 Task: Send an email with the signature Lisa Hernandez with the subject Invitation to a training session and the message Would it be possible to schedule a project review meeting next week? from softage.6@softage.net to softage.10@softage.net and move the email from Sent Items to the folder Training materials
Action: Mouse moved to (67, 86)
Screenshot: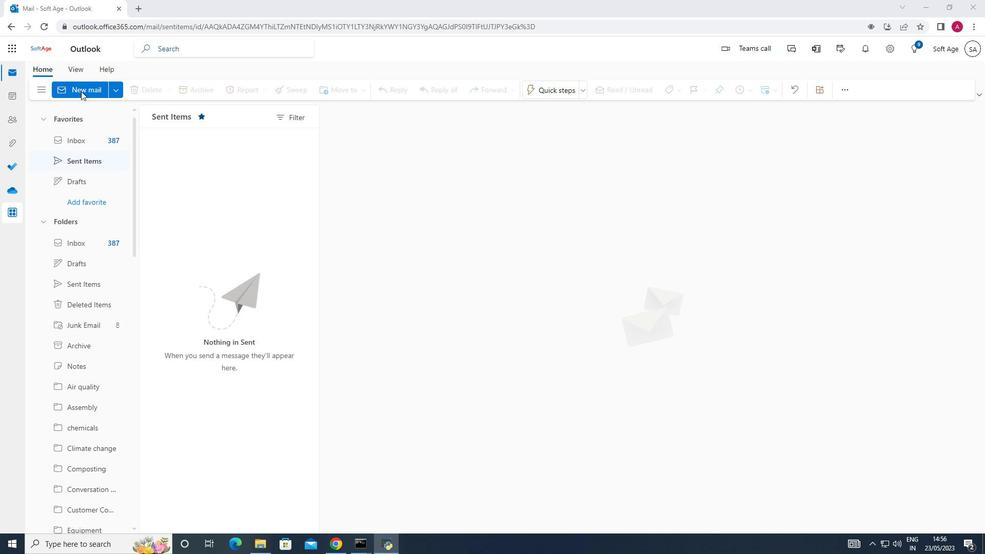 
Action: Mouse pressed left at (67, 86)
Screenshot: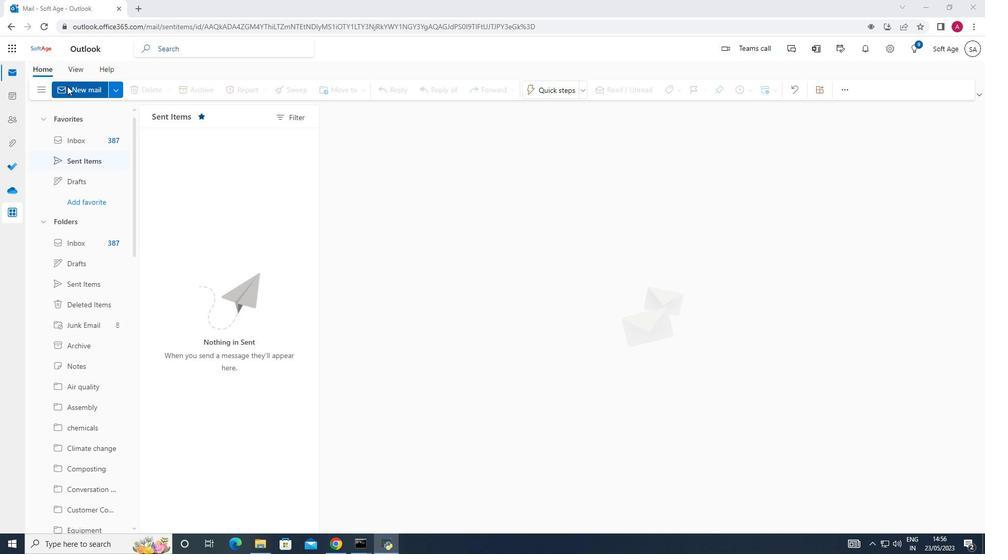 
Action: Mouse moved to (654, 86)
Screenshot: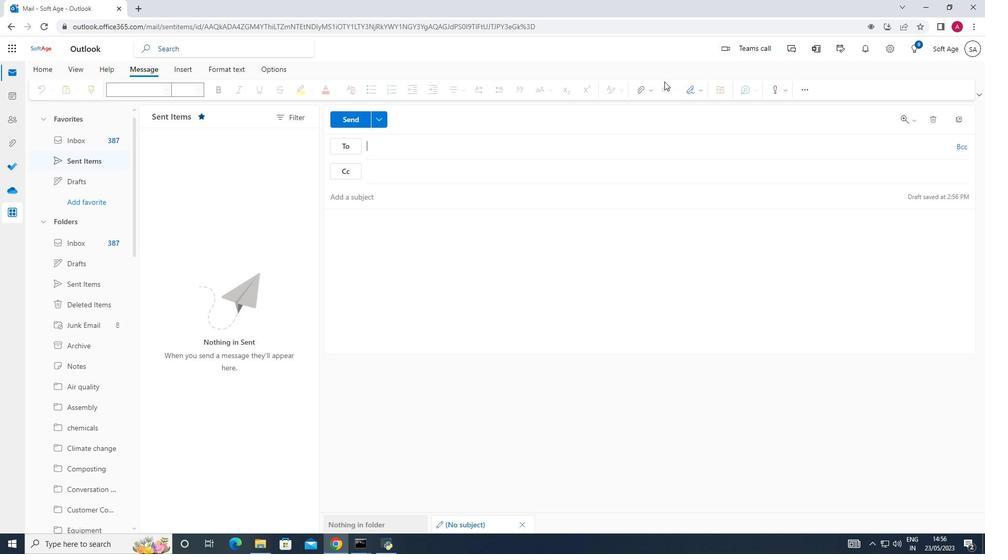 
Action: Mouse pressed left at (654, 86)
Screenshot: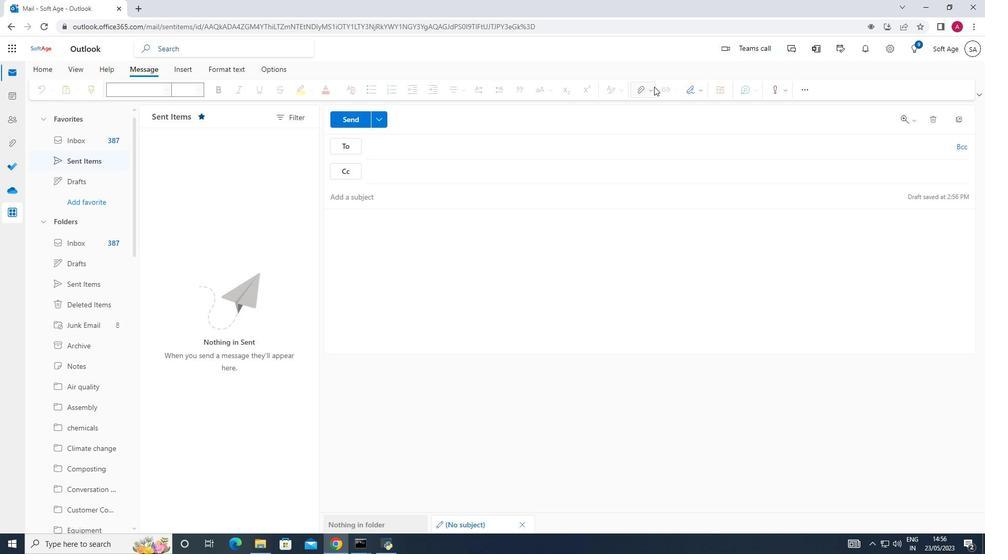 
Action: Mouse moved to (699, 88)
Screenshot: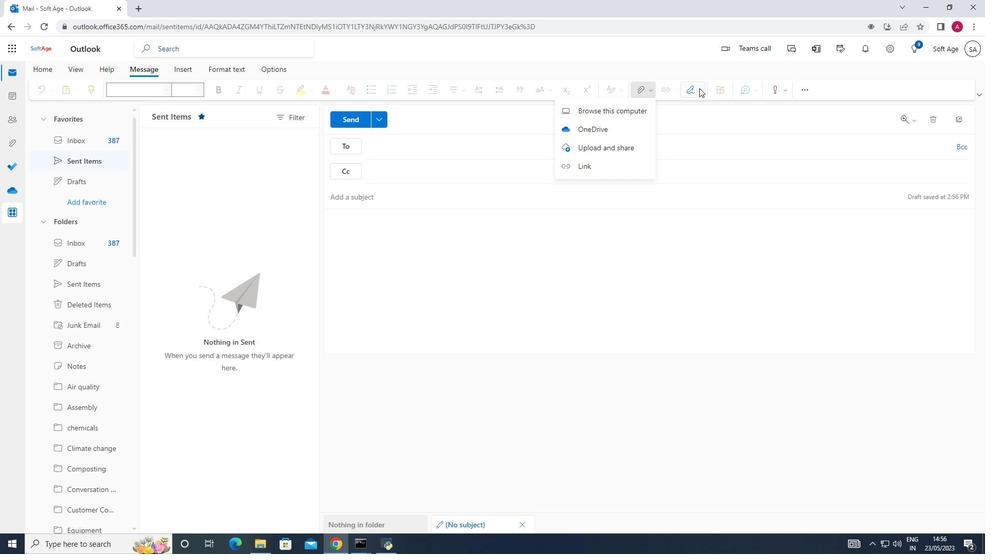 
Action: Mouse pressed left at (699, 88)
Screenshot: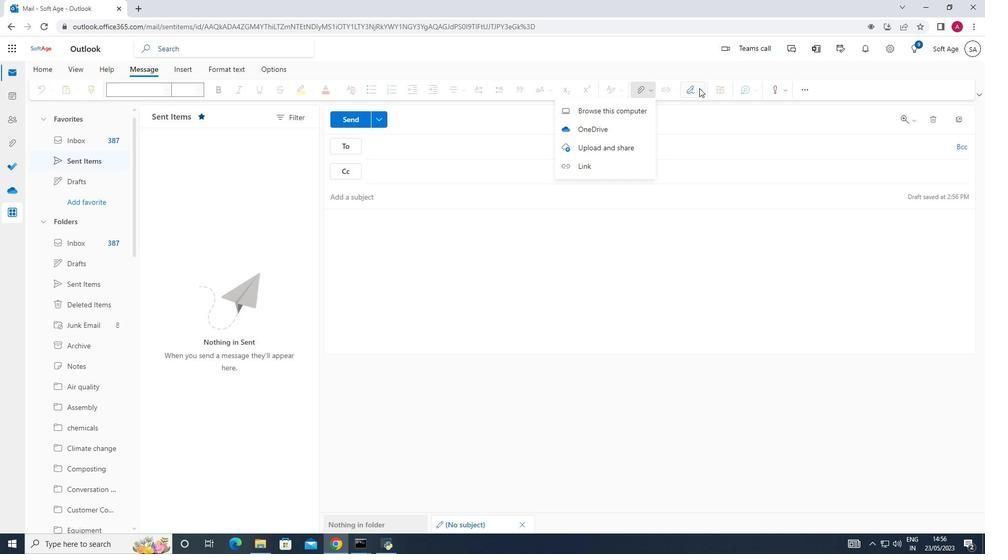 
Action: Mouse moved to (669, 138)
Screenshot: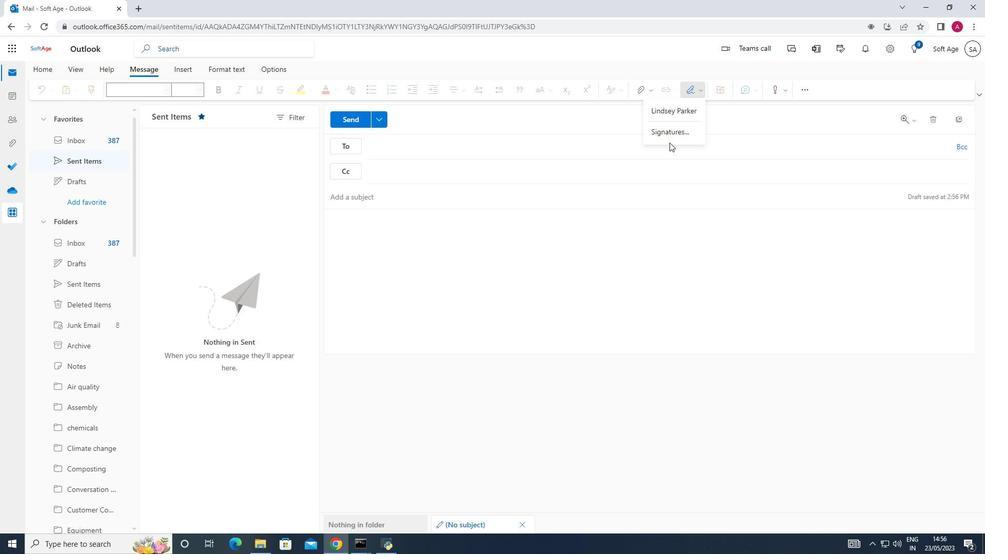 
Action: Mouse pressed left at (669, 138)
Screenshot: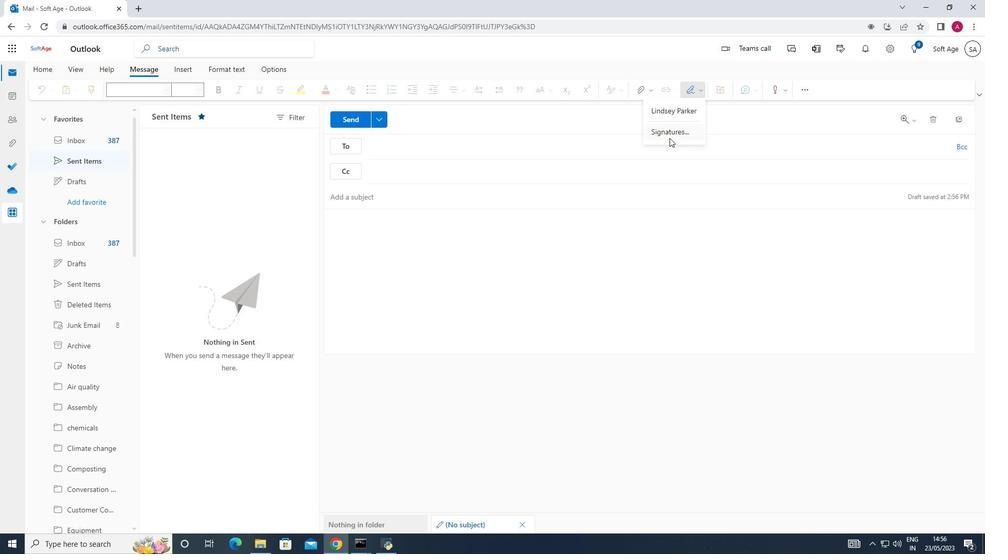 
Action: Mouse moved to (696, 166)
Screenshot: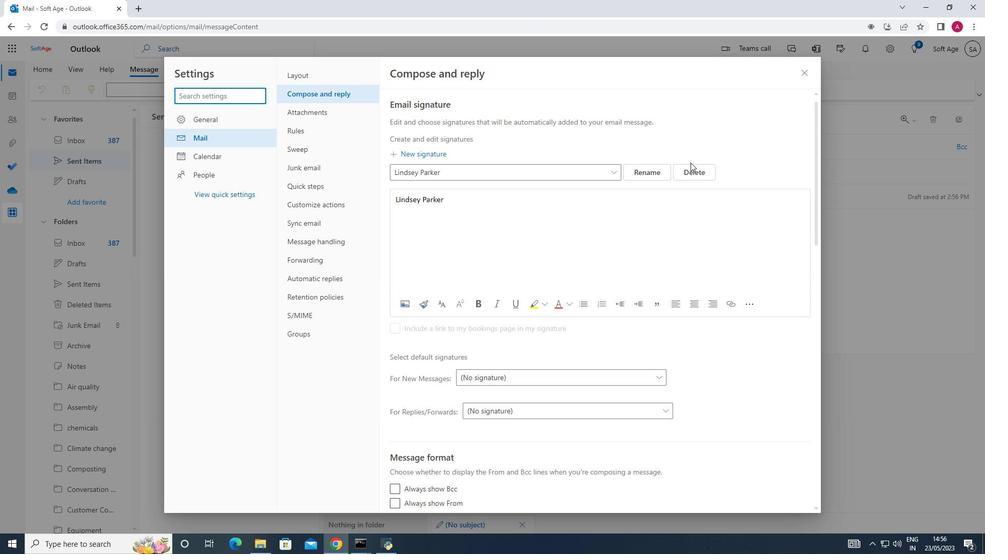 
Action: Mouse pressed left at (696, 166)
Screenshot: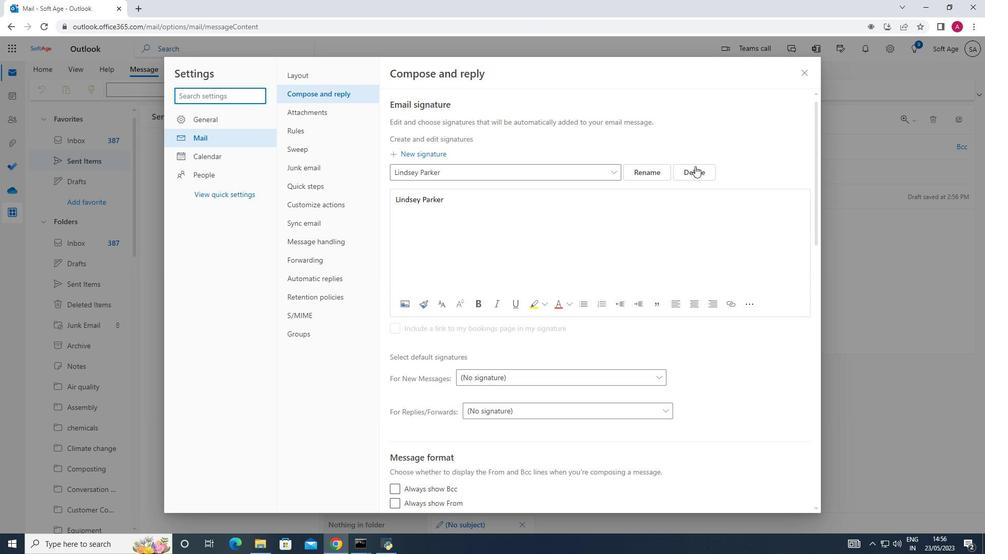 
Action: Mouse moved to (401, 174)
Screenshot: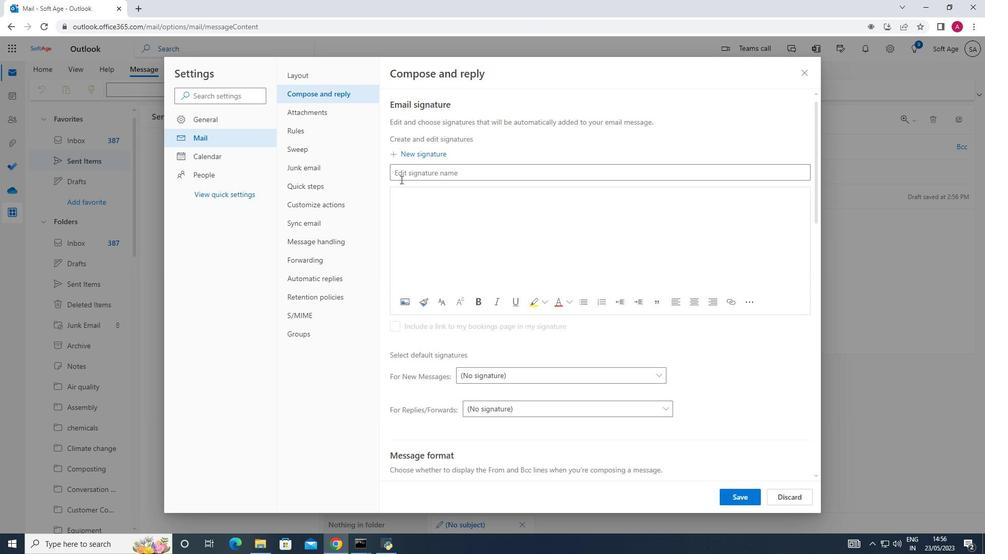 
Action: Mouse pressed left at (401, 174)
Screenshot: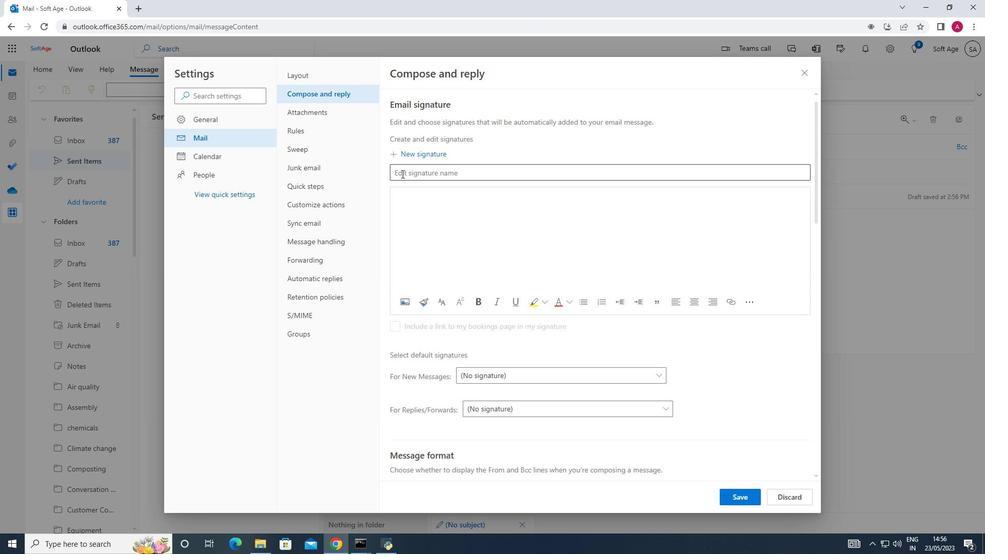 
Action: Key pressed <Key.shift_r><Key.shift_r>Lisa<Key.space><Key.shift_r><Key.shift_r><Key.shift_r><Key.shift_r><Key.shift_r><Key.shift_r><Key.shift_r><Key.shift_r><Key.shift_r><Key.shift_r><Key.shift_r><Key.shift_r><Key.shift_r><Key.shift_r><Key.shift_r>Hernandez
Screenshot: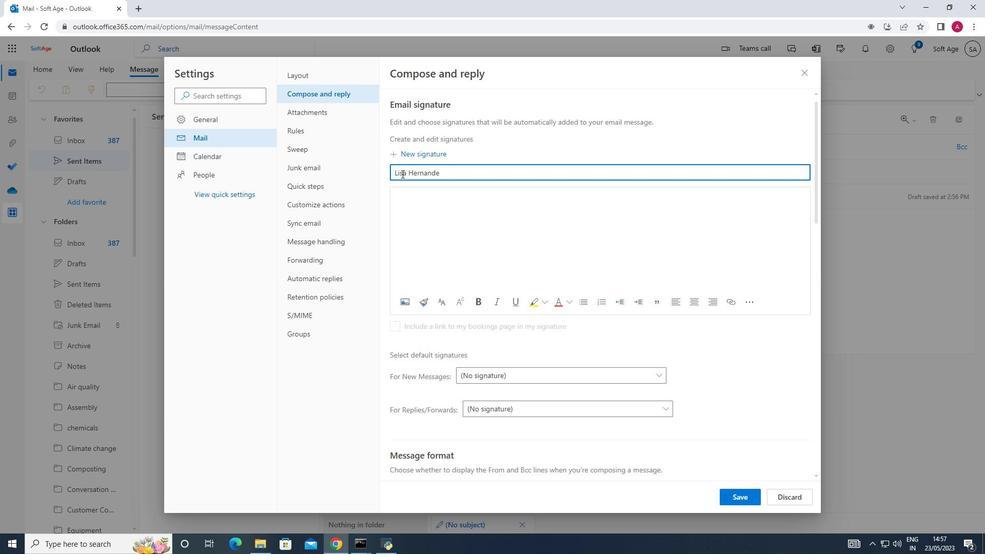 
Action: Mouse moved to (412, 196)
Screenshot: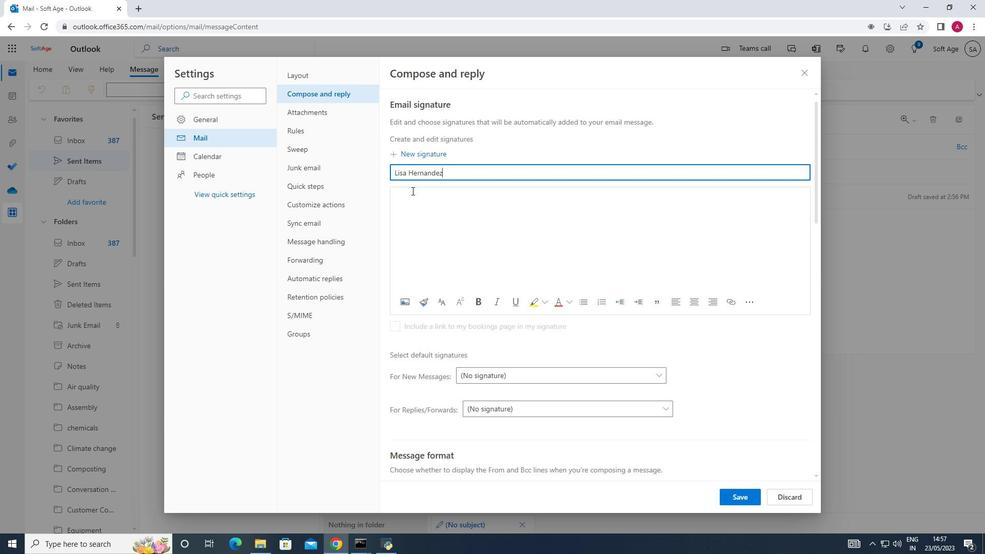 
Action: Mouse pressed left at (412, 196)
Screenshot: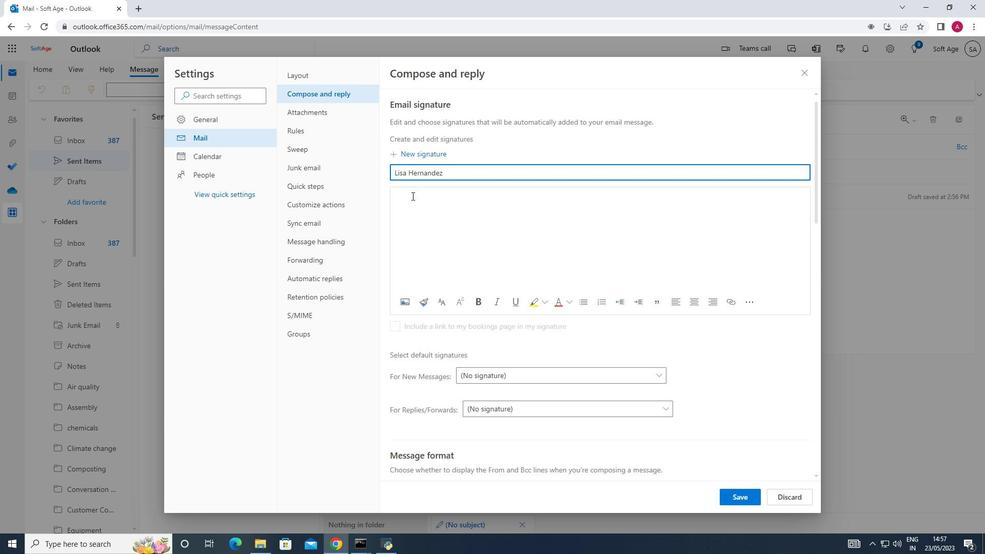 
Action: Key pressed <Key.shift_r>Lisa<Key.space><Key.shift>Hernandez
Screenshot: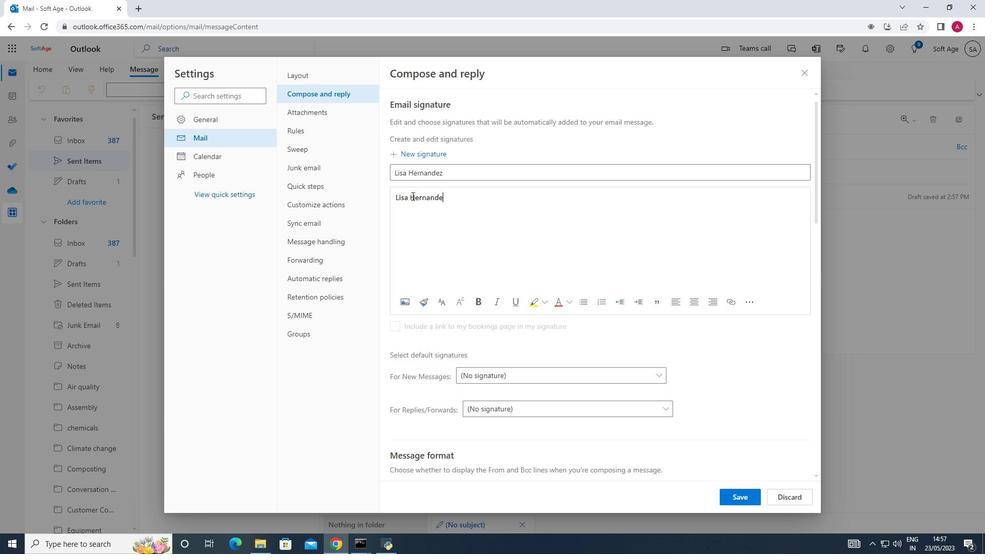 
Action: Mouse moved to (736, 502)
Screenshot: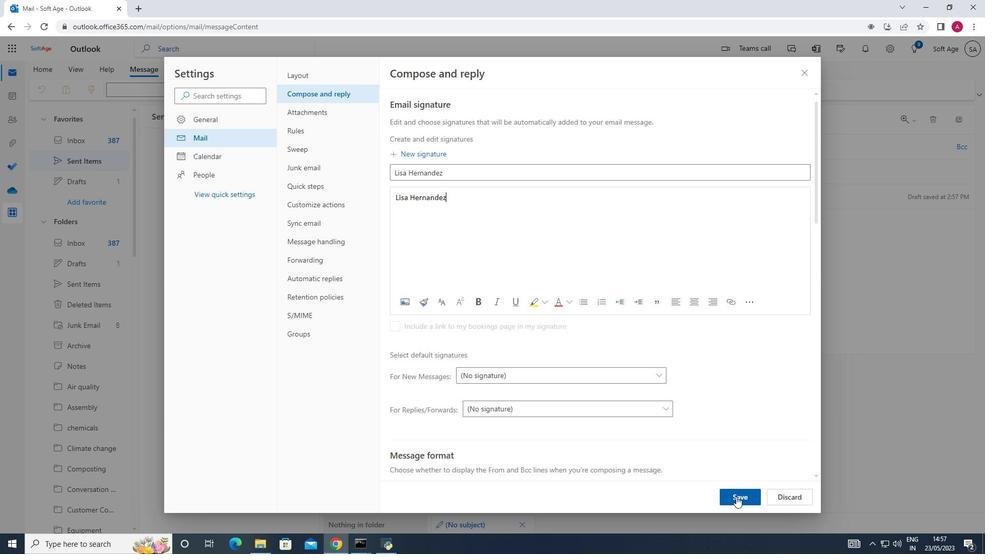 
Action: Mouse pressed left at (736, 502)
Screenshot: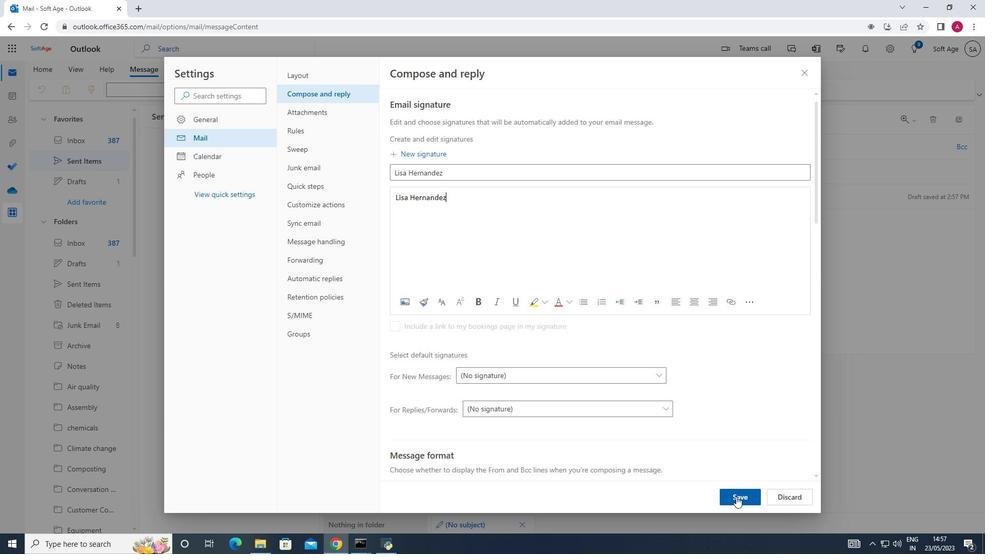 
Action: Mouse moved to (803, 69)
Screenshot: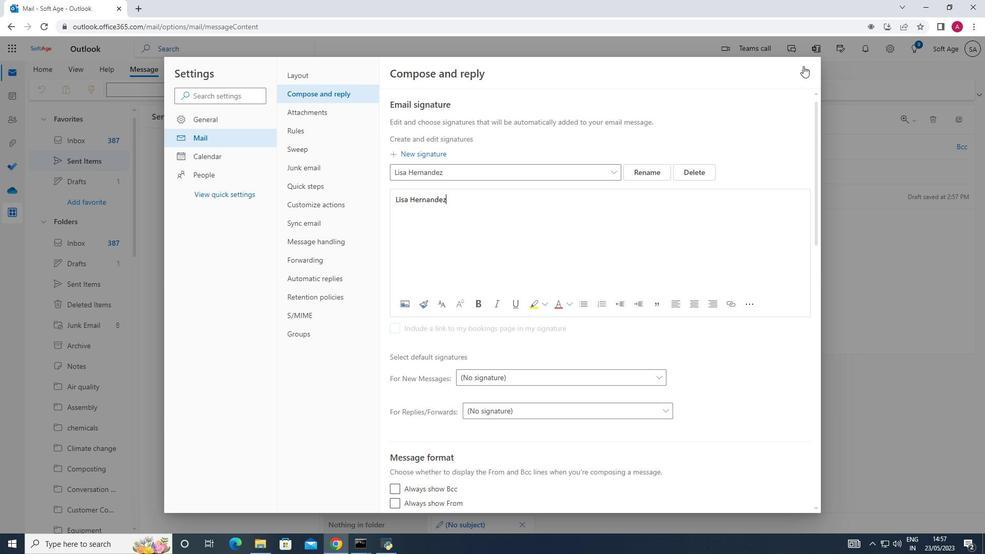 
Action: Mouse pressed left at (803, 69)
Screenshot: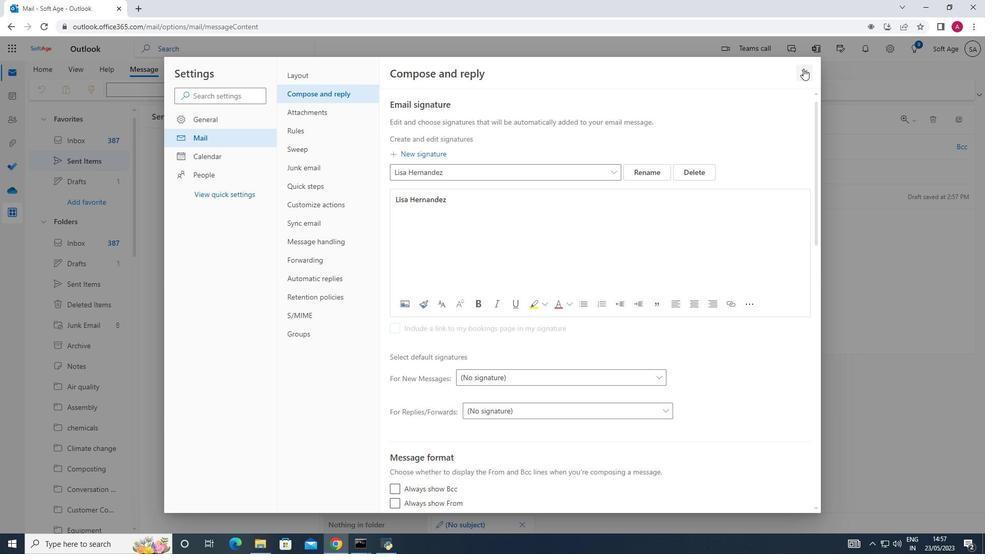 
Action: Mouse moved to (700, 88)
Screenshot: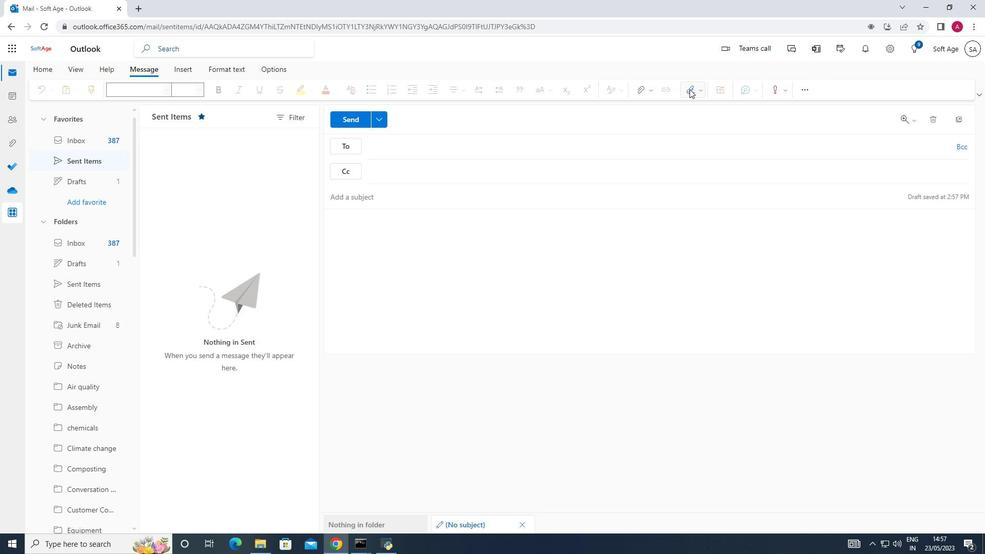 
Action: Mouse pressed left at (700, 88)
Screenshot: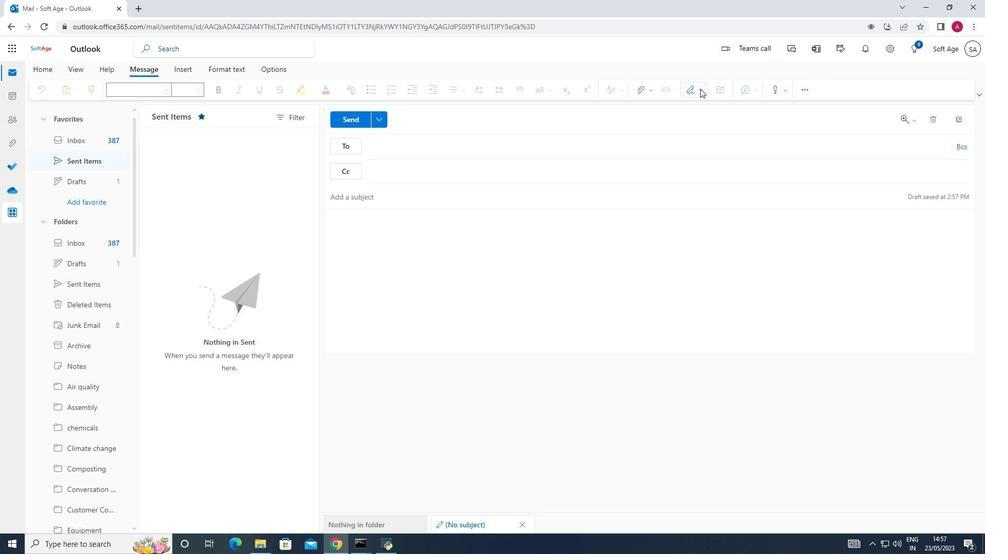 
Action: Mouse moved to (671, 109)
Screenshot: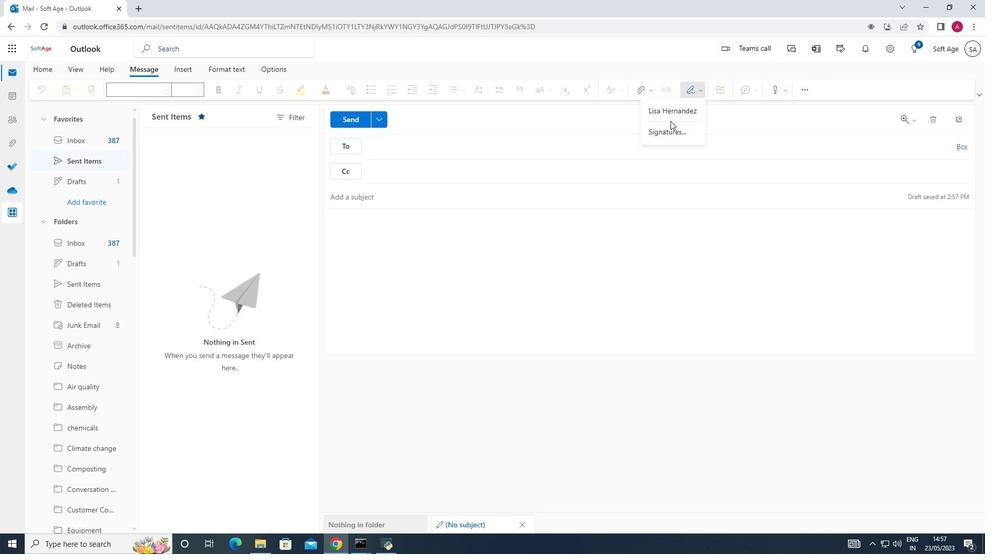 
Action: Mouse pressed left at (671, 109)
Screenshot: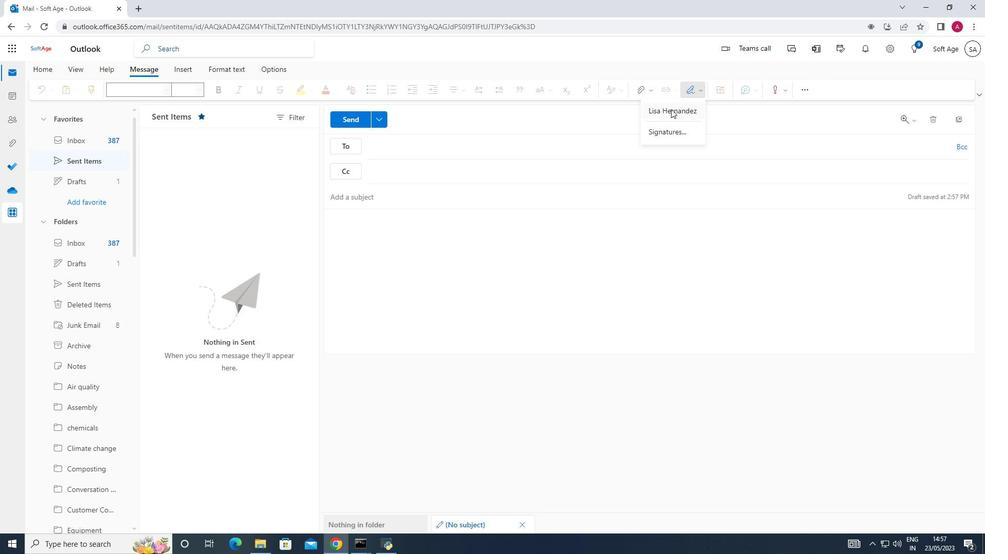
Action: Mouse moved to (352, 196)
Screenshot: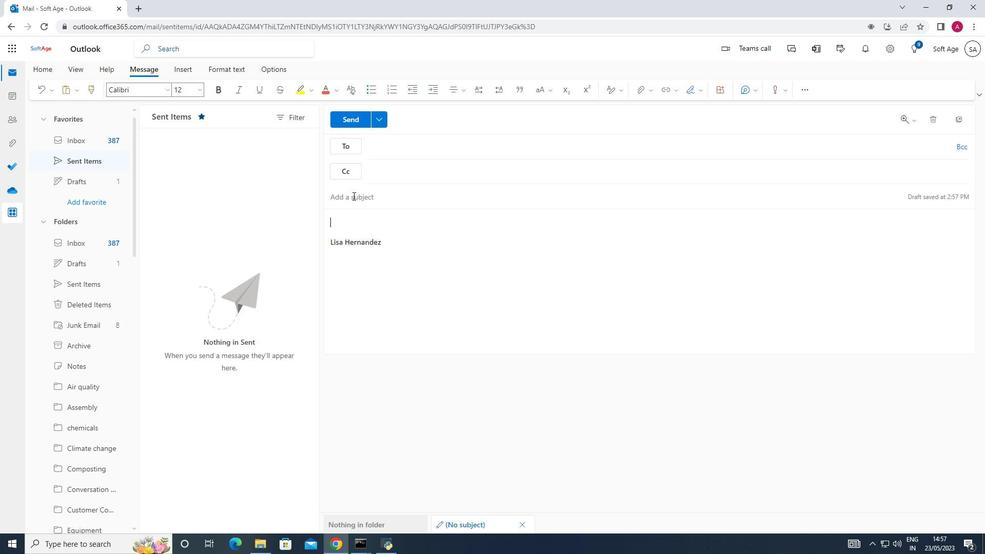 
Action: Mouse pressed left at (352, 196)
Screenshot: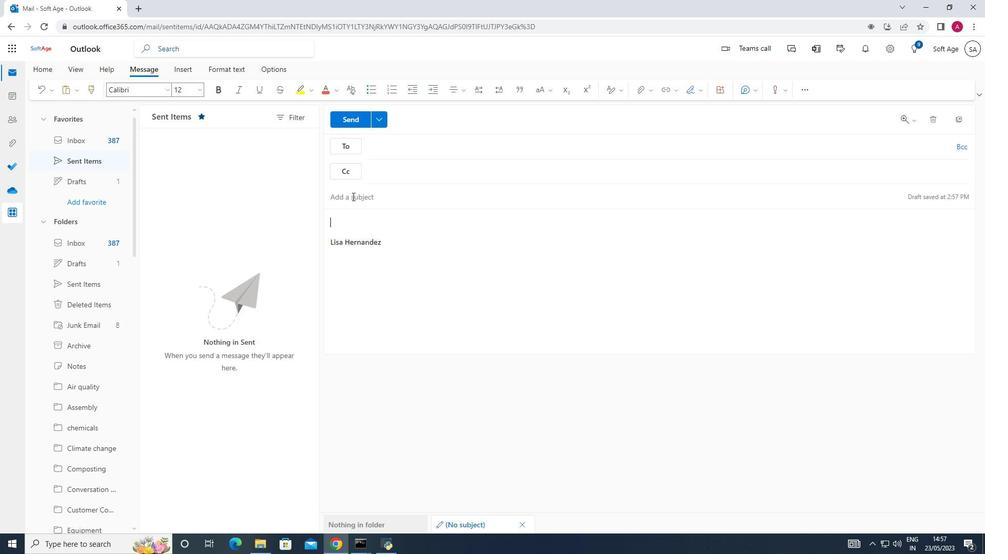 
Action: Key pressed <Key.shift_r>Invitation<Key.space>to<Key.space>a<Key.space>training<Key.space>session
Screenshot: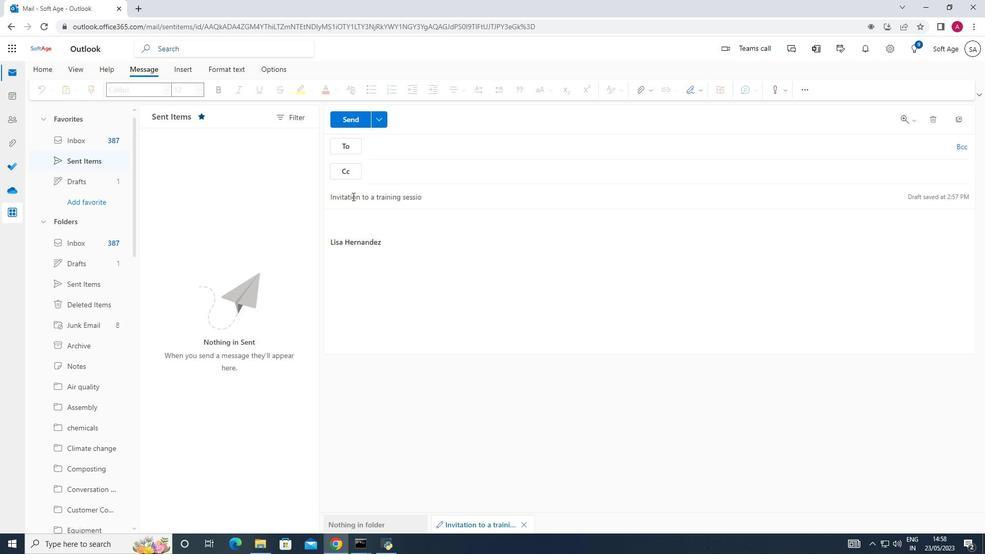 
Action: Mouse moved to (337, 221)
Screenshot: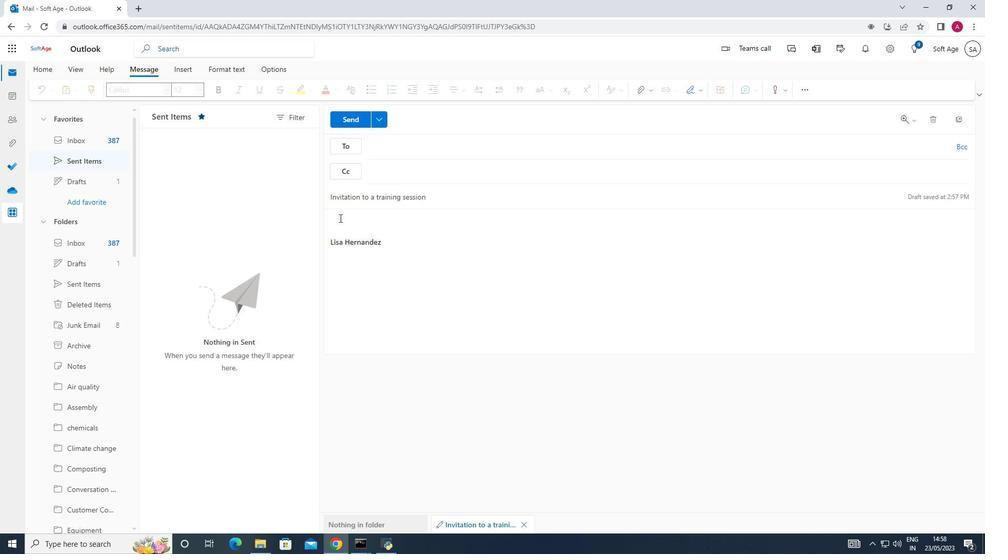 
Action: Mouse pressed left at (337, 221)
Screenshot: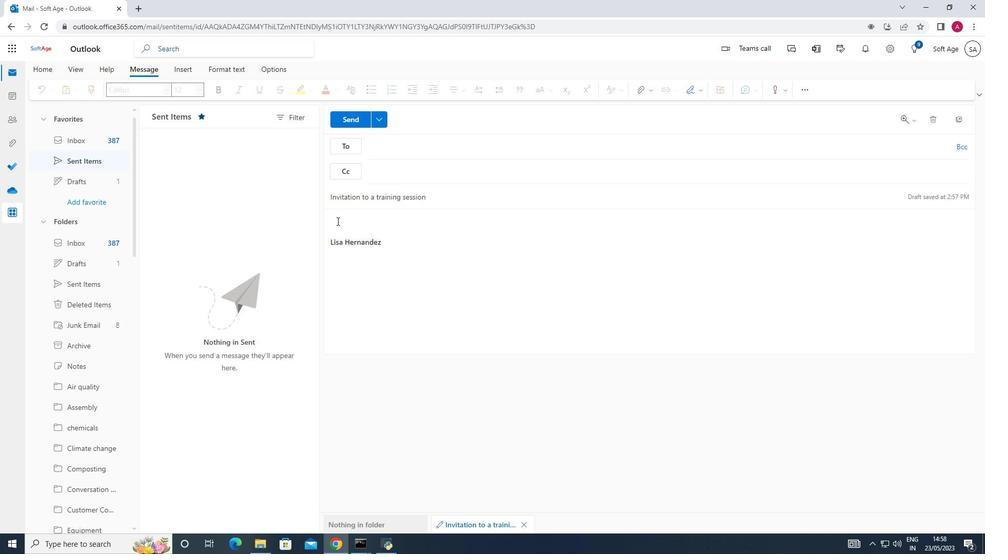 
Action: Key pressed <Key.shift><Key.shift><Key.shift><Key.shift><Key.shift><Key.shift><Key.shift><Key.shift>THe<Key.backspace><Key.backspace><Key.backspace><Key.backspace><Key.backspace><Key.backspace><Key.backspace><Key.backspace><Key.backspace><Key.backspace><Key.backspace><Key.backspace><Key.backspace><Key.backspace><Key.backspace><Key.backspace><Key.backspace><Key.backspace><Key.backspace><Key.backspace><Key.backspace><Key.backspace><Key.shift>It<Key.space>be<Key.space>possible<Key.space>to<Key.space>schedule<Key.space>a<Key.space>project<Key.space>review<Key.space>meeting<Key.space>nec<Key.backspace>xt<Key.space>week<Key.shift_r><Key.shift_r><Key.shift_r><Key.shift_r><Key.shift_r><Key.shift_r><Key.shift_r><Key.shift_r><Key.shift_r><Key.shift_r><Key.shift_r><Key.shift_r><Key.shift_r><Key.shift_r>?
Screenshot: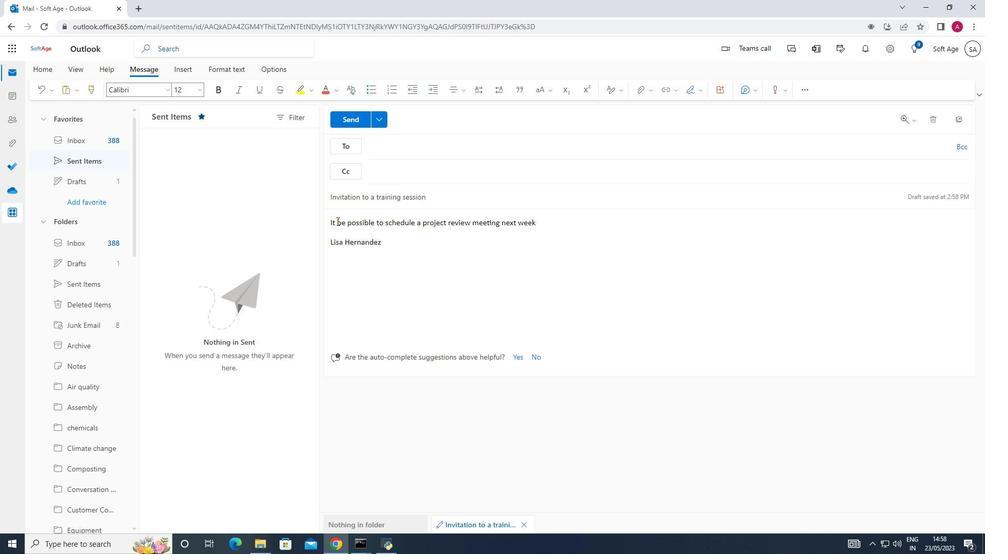 
Action: Mouse moved to (402, 152)
Screenshot: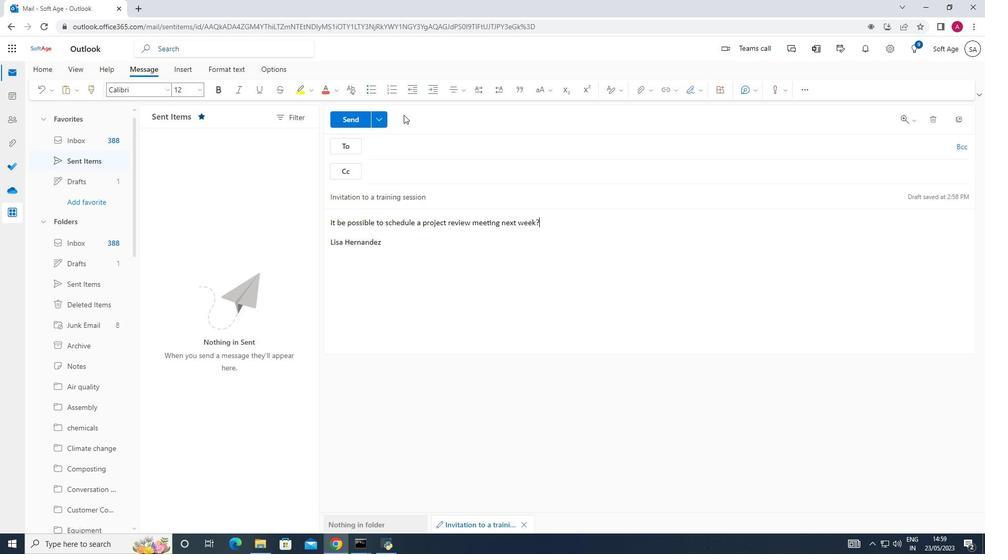 
Action: Mouse pressed left at (402, 152)
Screenshot: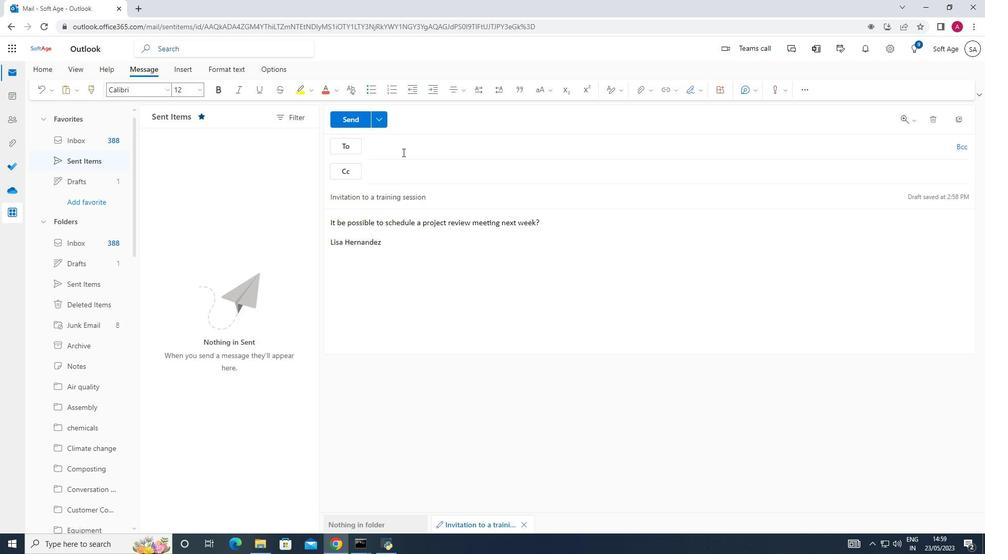 
Action: Key pressed softage.10<Key.shift>@softage.net<Key.enter>
Screenshot: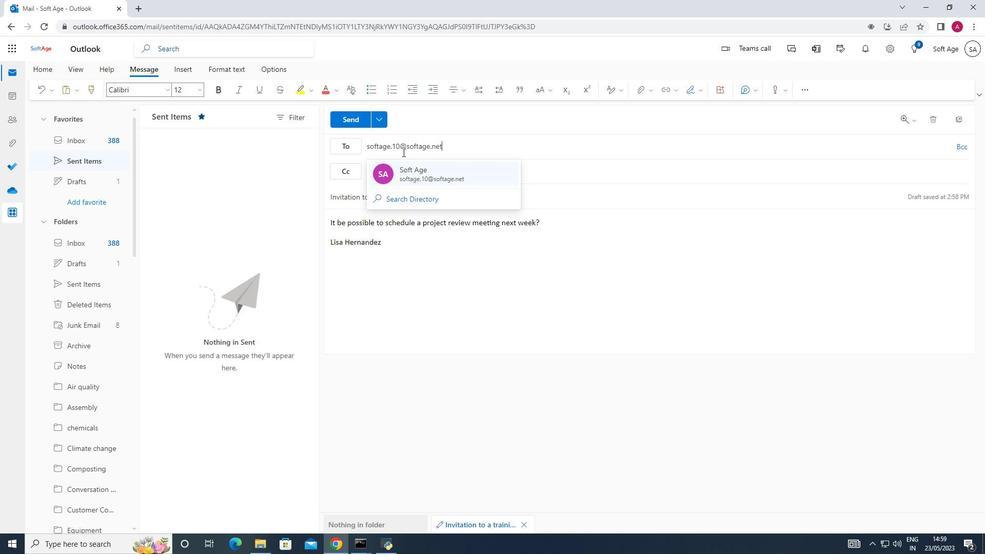 
Action: Mouse moved to (357, 115)
Screenshot: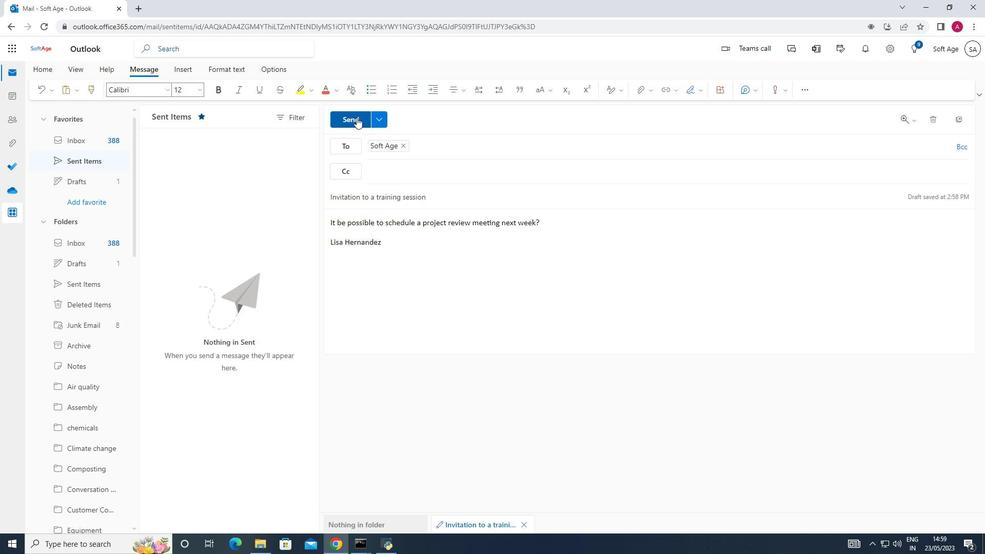 
Action: Mouse pressed left at (357, 115)
Screenshot: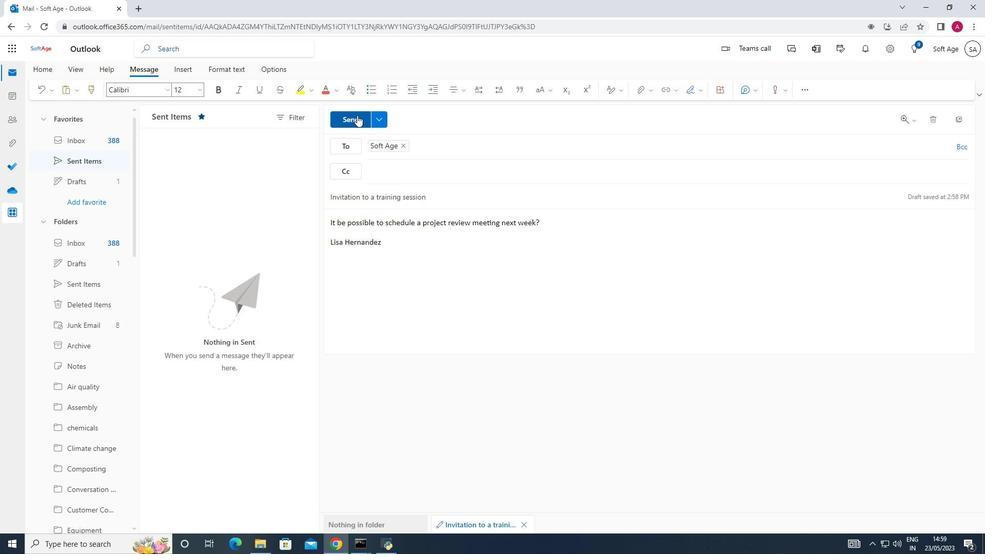 
Action: Mouse moved to (99, 237)
Screenshot: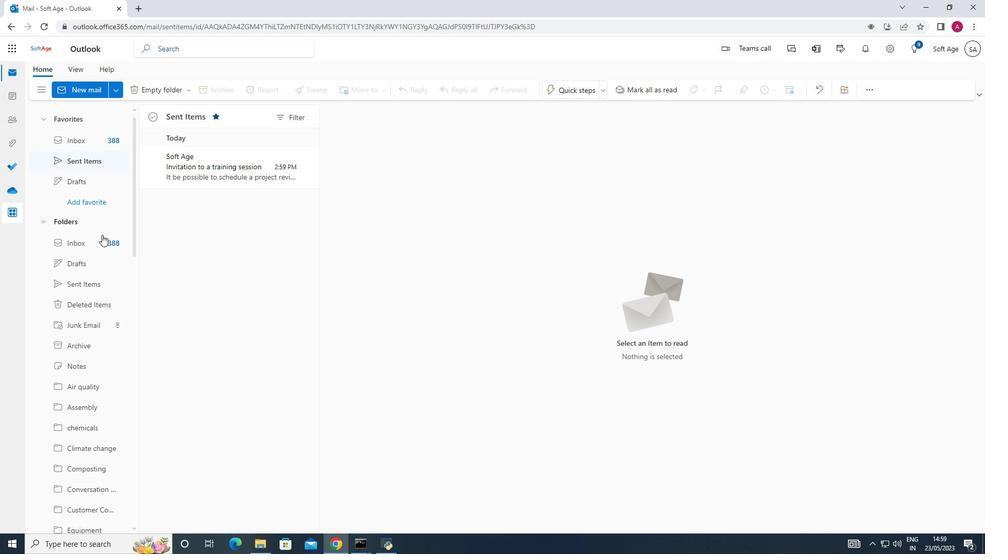 
Action: Mouse scrolled (99, 236) with delta (0, 0)
Screenshot: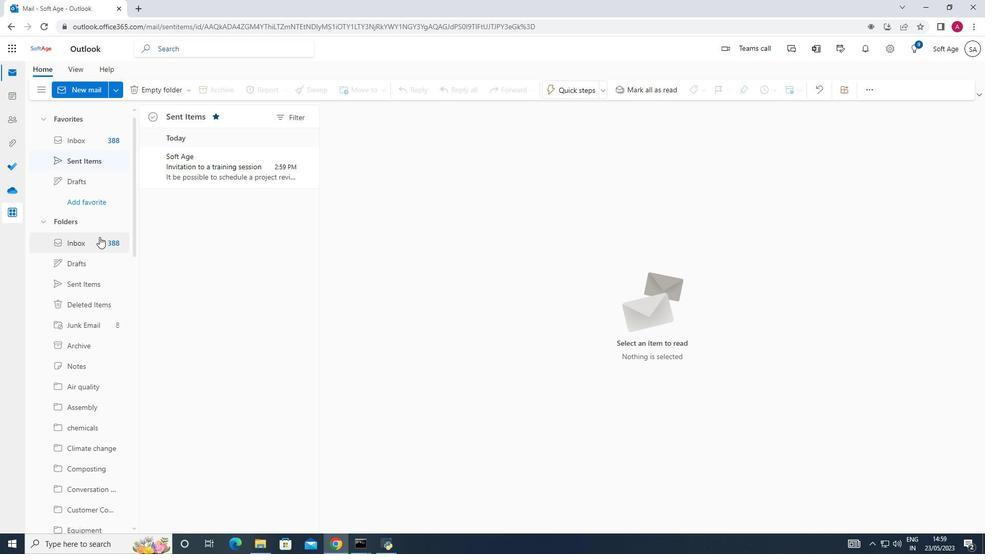 
Action: Mouse scrolled (99, 236) with delta (0, 0)
Screenshot: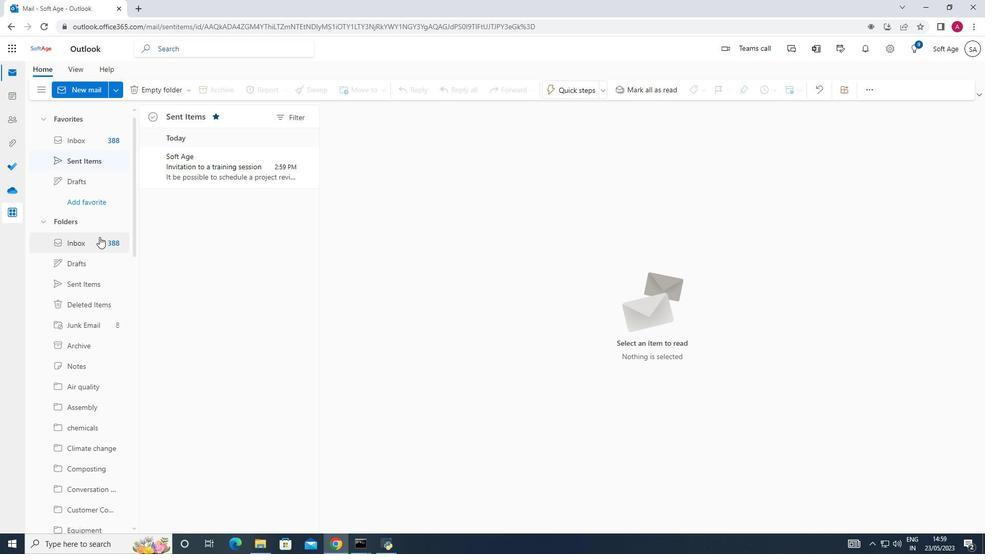 
Action: Mouse scrolled (99, 236) with delta (0, 0)
Screenshot: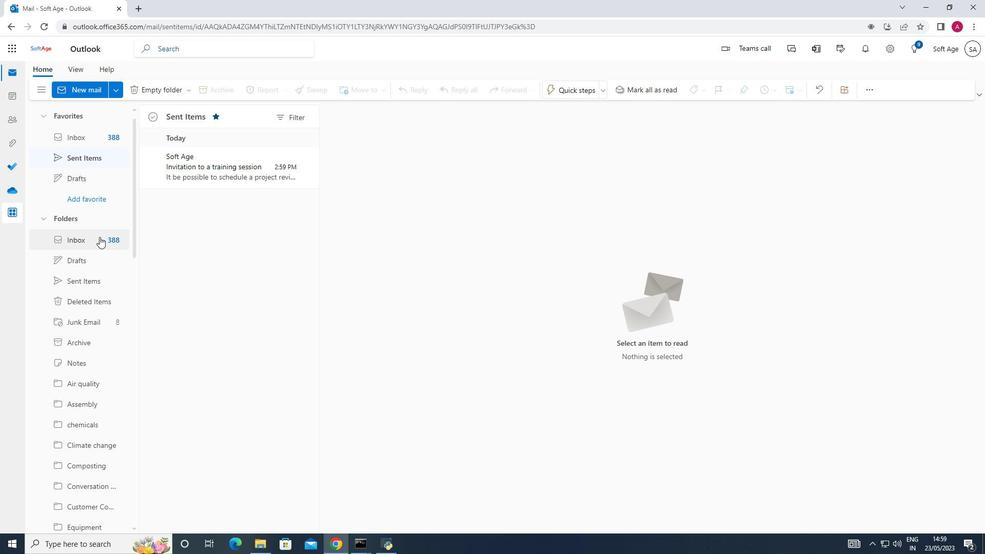 
Action: Mouse moved to (99, 236)
Screenshot: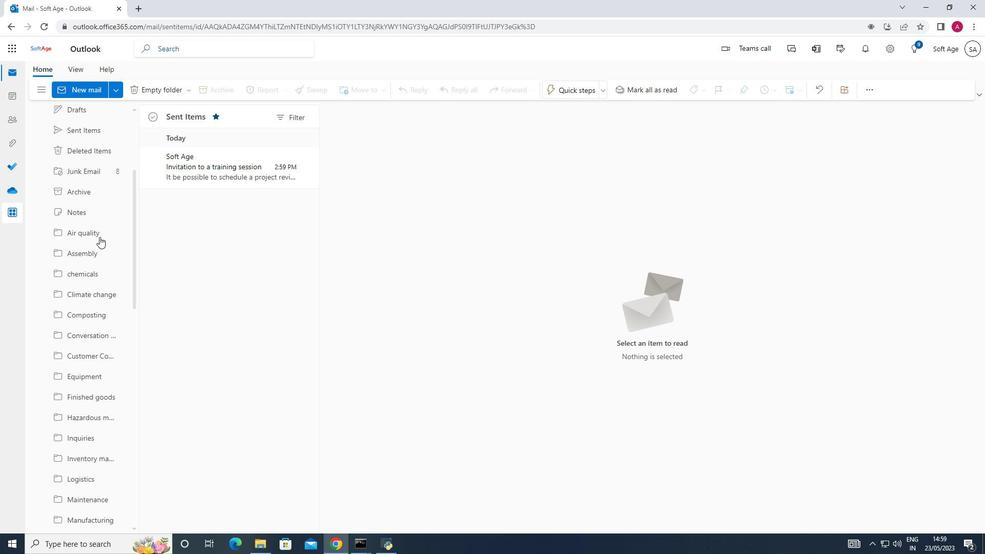 
Action: Mouse scrolled (99, 237) with delta (0, 0)
Screenshot: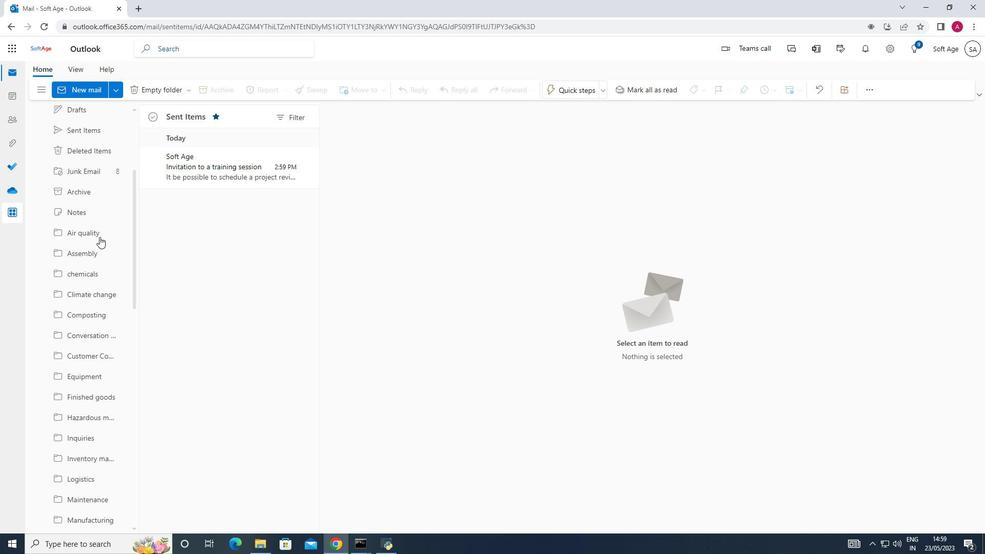 
Action: Mouse scrolled (99, 236) with delta (0, 0)
Screenshot: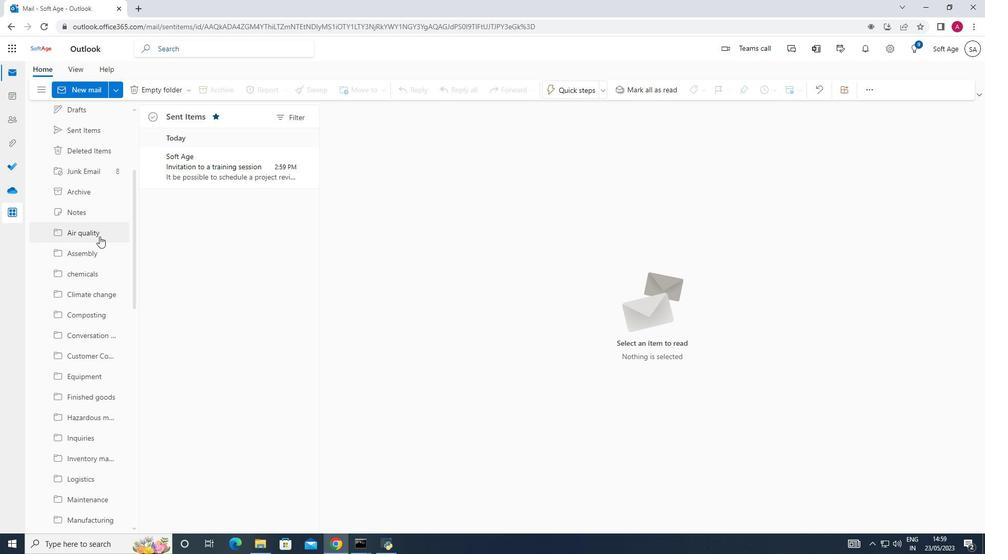 
Action: Mouse scrolled (99, 236) with delta (0, 0)
Screenshot: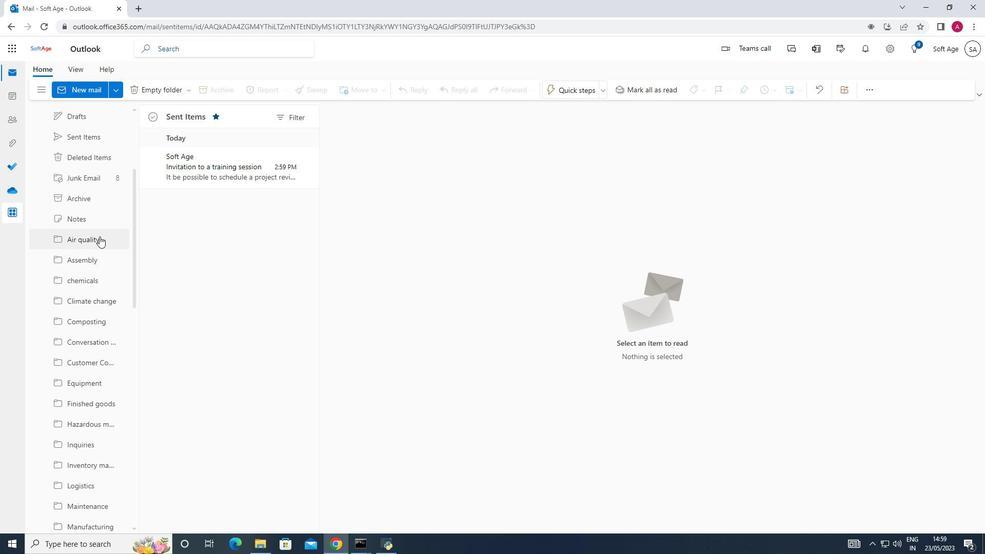 
Action: Mouse scrolled (99, 236) with delta (0, 0)
Screenshot: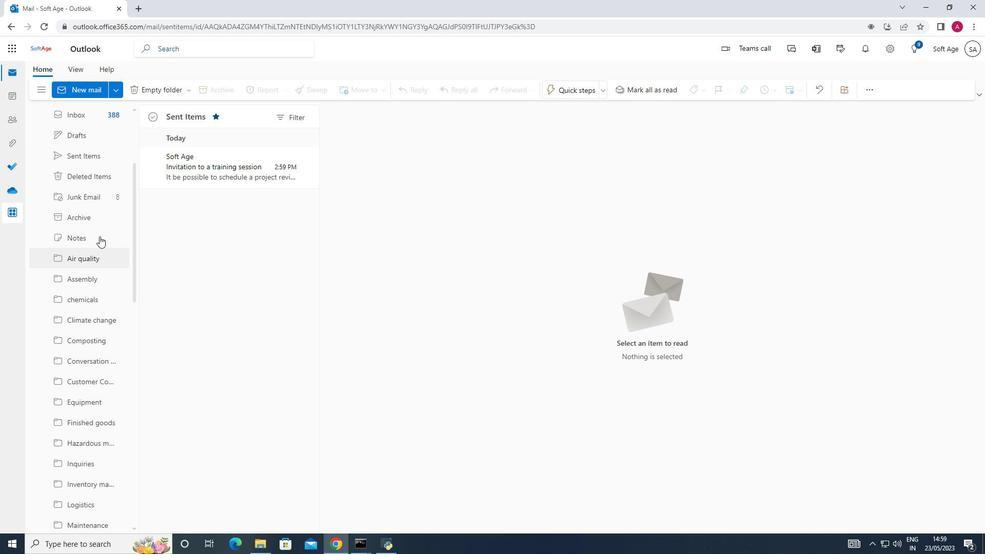 
Action: Mouse scrolled (99, 236) with delta (0, 0)
Screenshot: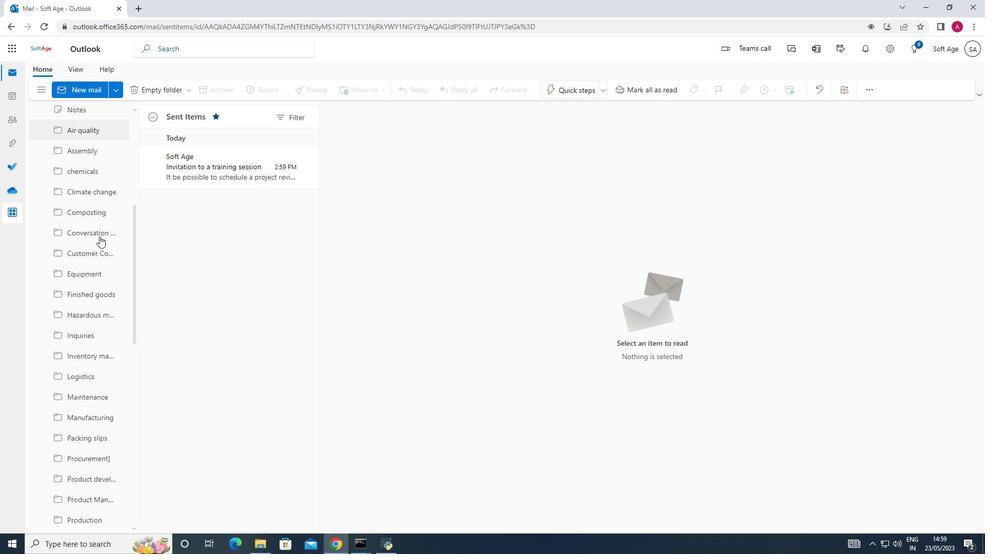 
Action: Mouse scrolled (99, 236) with delta (0, 0)
Screenshot: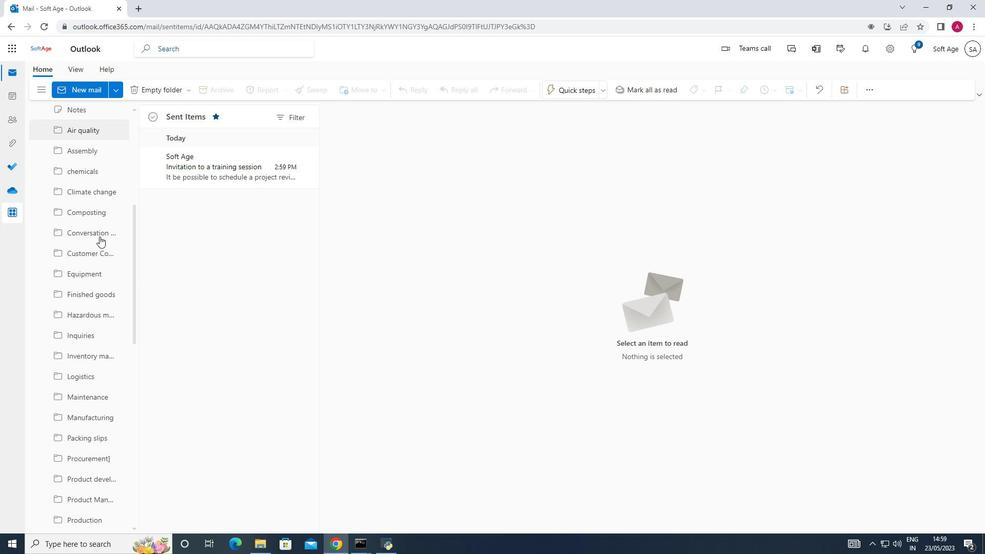 
Action: Mouse scrolled (99, 236) with delta (0, 0)
Screenshot: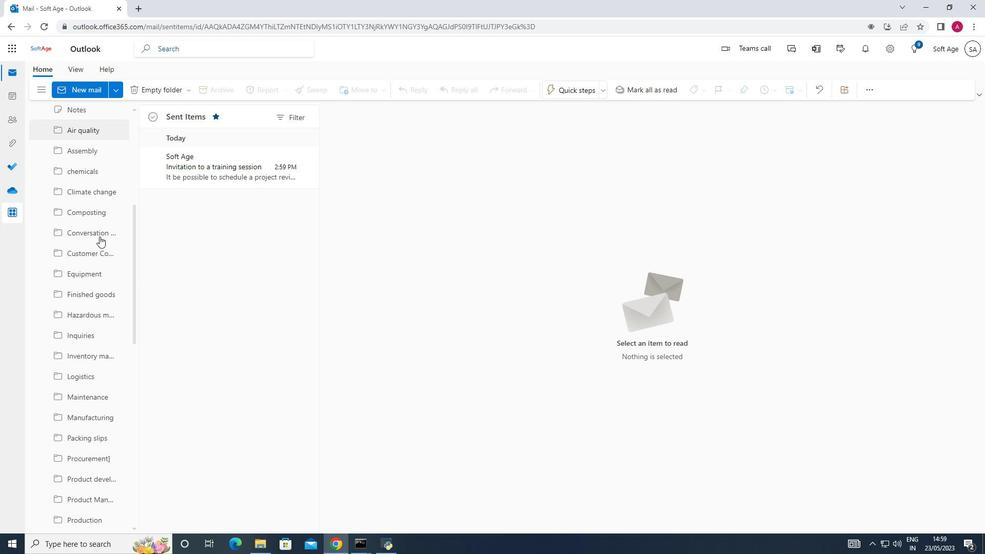 
Action: Mouse moved to (98, 236)
Screenshot: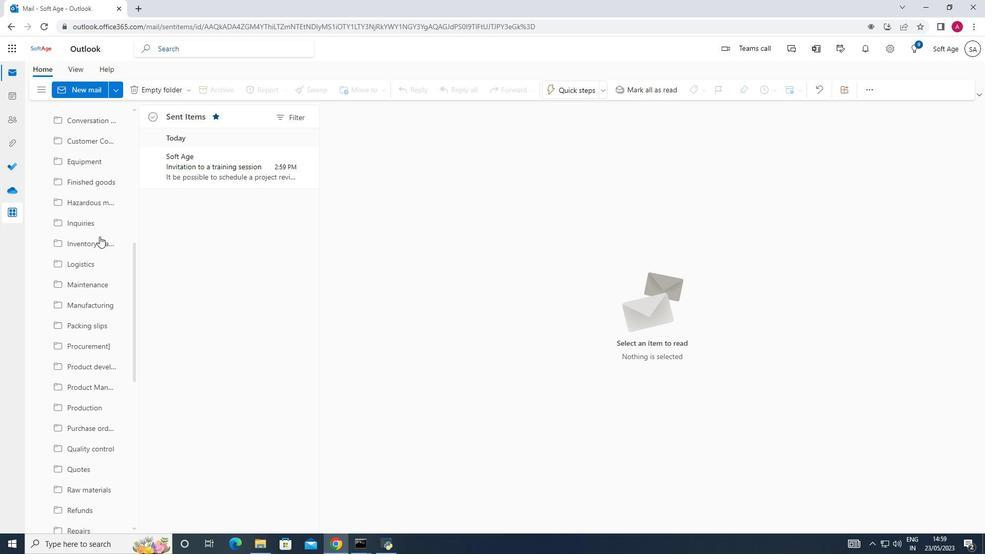 
Action: Mouse scrolled (98, 236) with delta (0, 0)
Screenshot: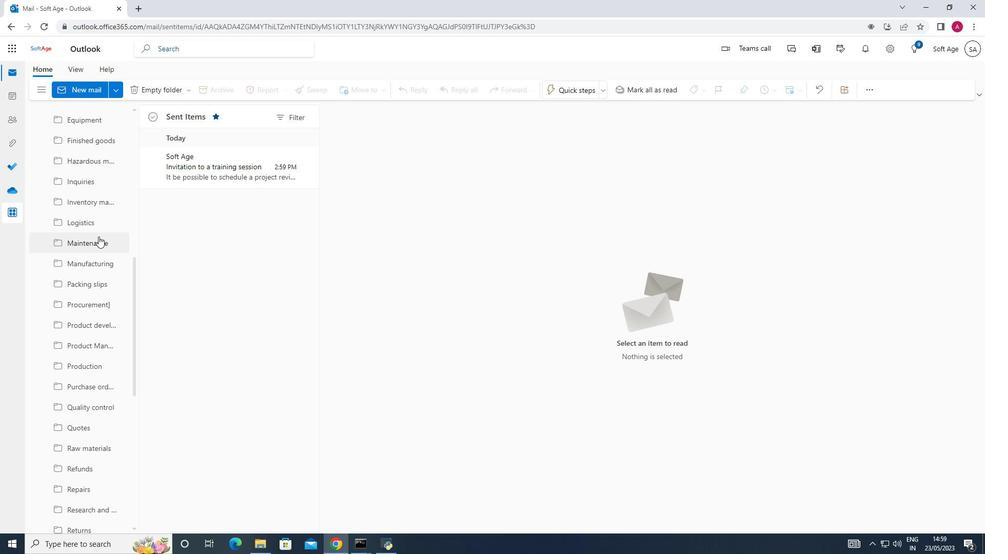 
Action: Mouse scrolled (98, 236) with delta (0, 0)
Screenshot: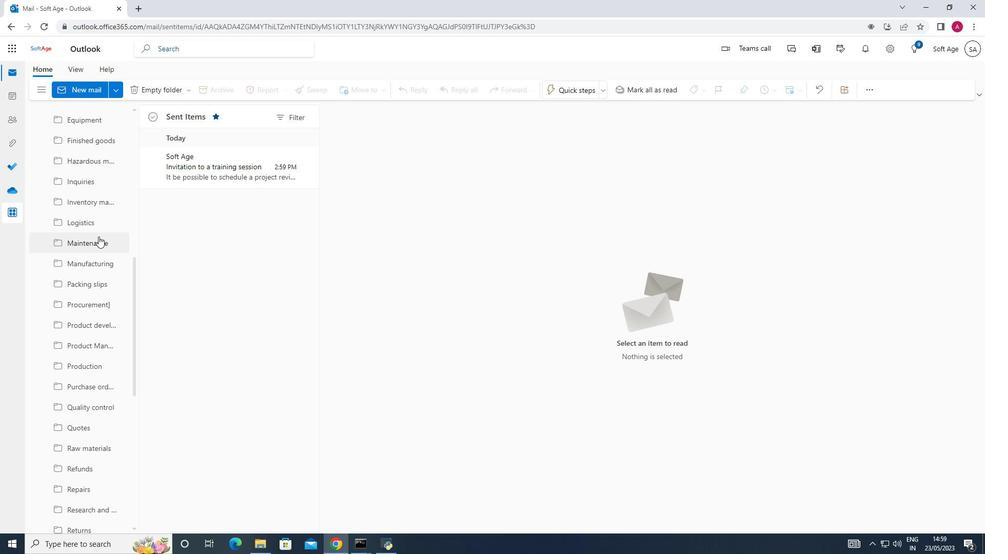
Action: Mouse scrolled (98, 236) with delta (0, 0)
Screenshot: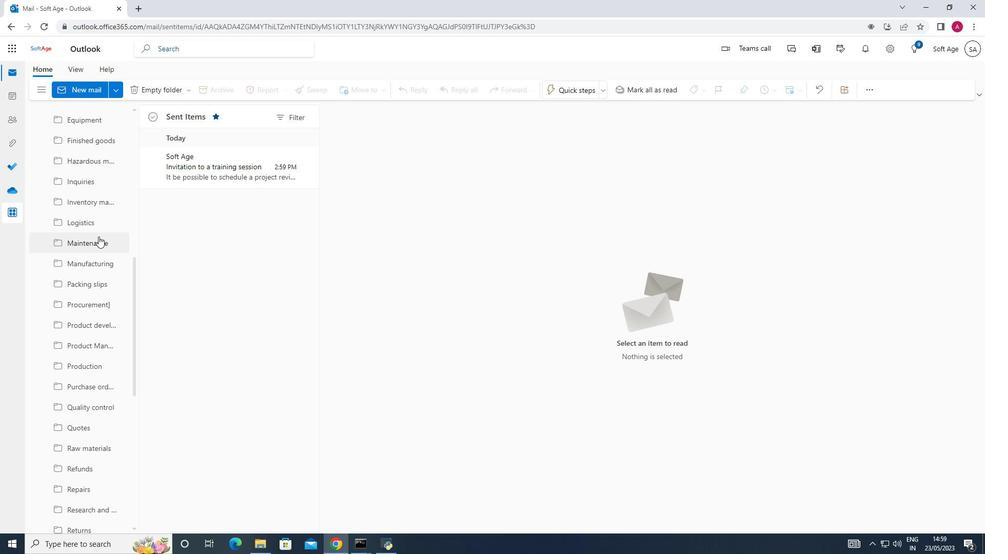
Action: Mouse scrolled (98, 236) with delta (0, 0)
Screenshot: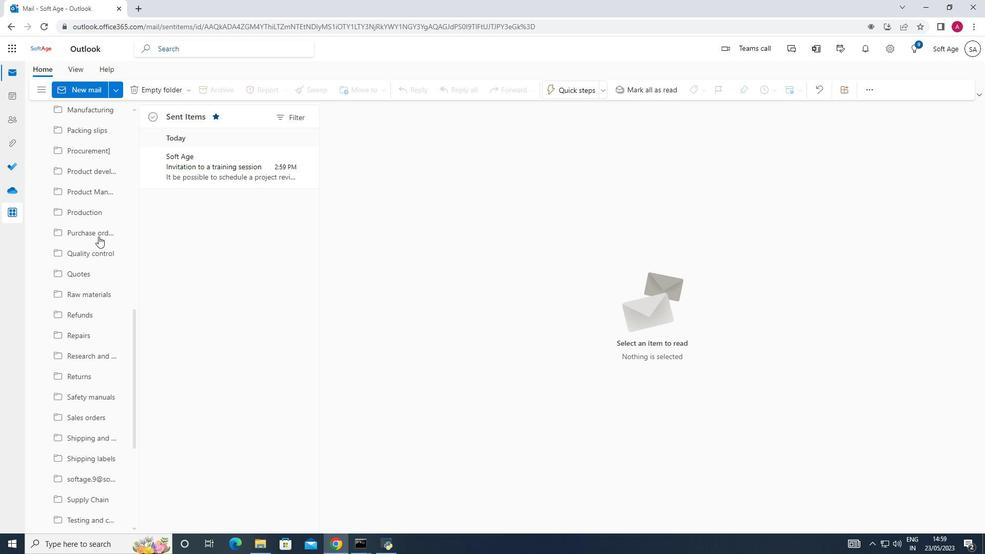 
Action: Mouse scrolled (98, 236) with delta (0, 0)
Screenshot: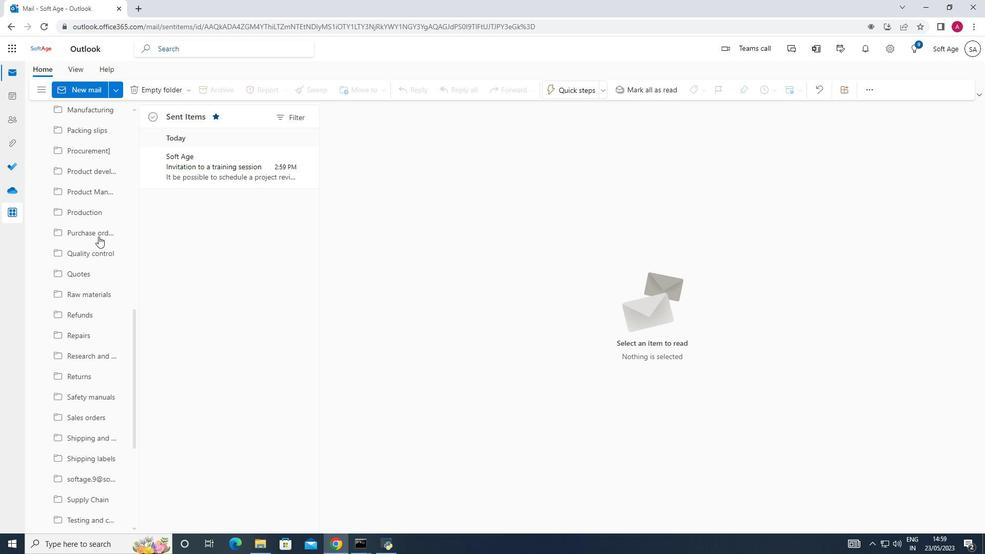 
Action: Mouse scrolled (98, 236) with delta (0, 0)
Screenshot: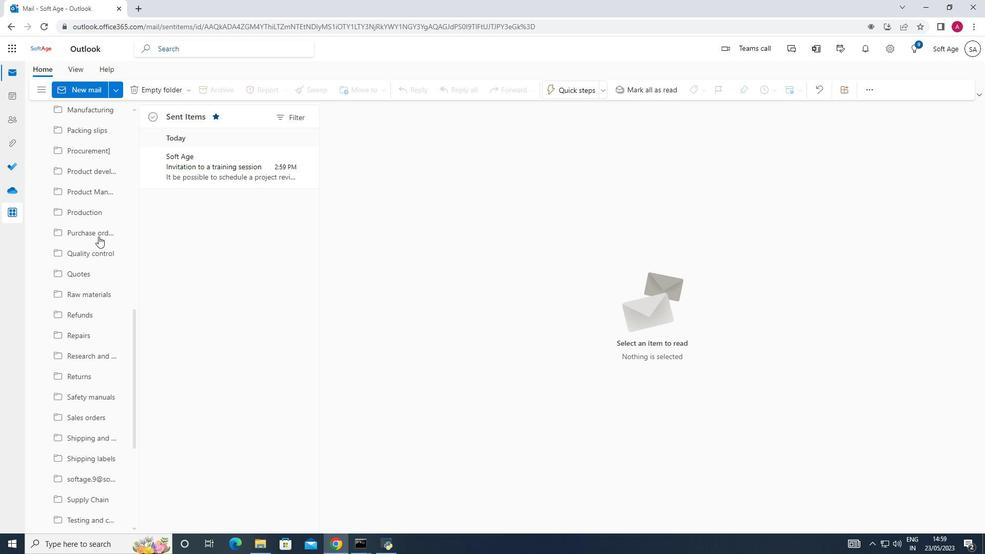 
Action: Mouse scrolled (98, 236) with delta (0, 0)
Screenshot: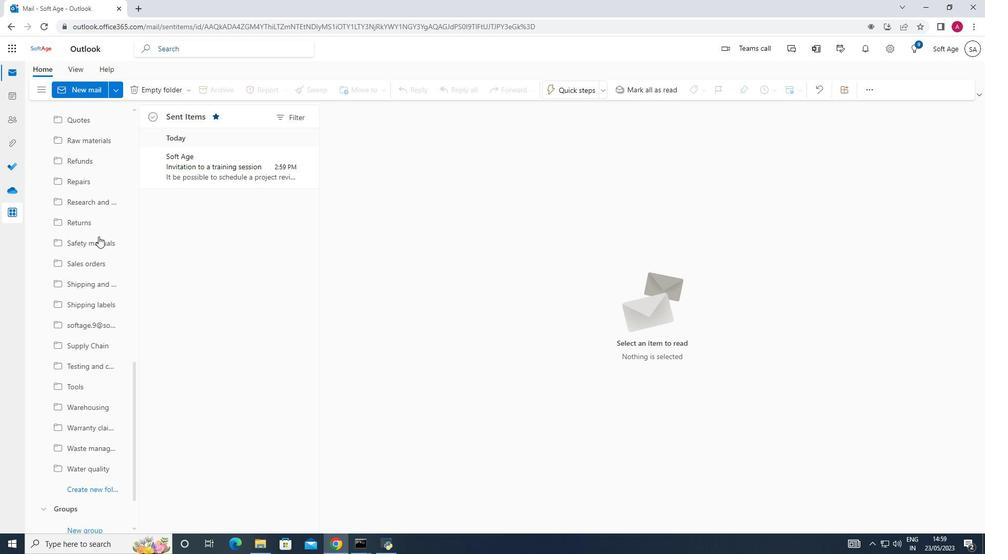 
Action: Mouse scrolled (98, 236) with delta (0, 0)
Screenshot: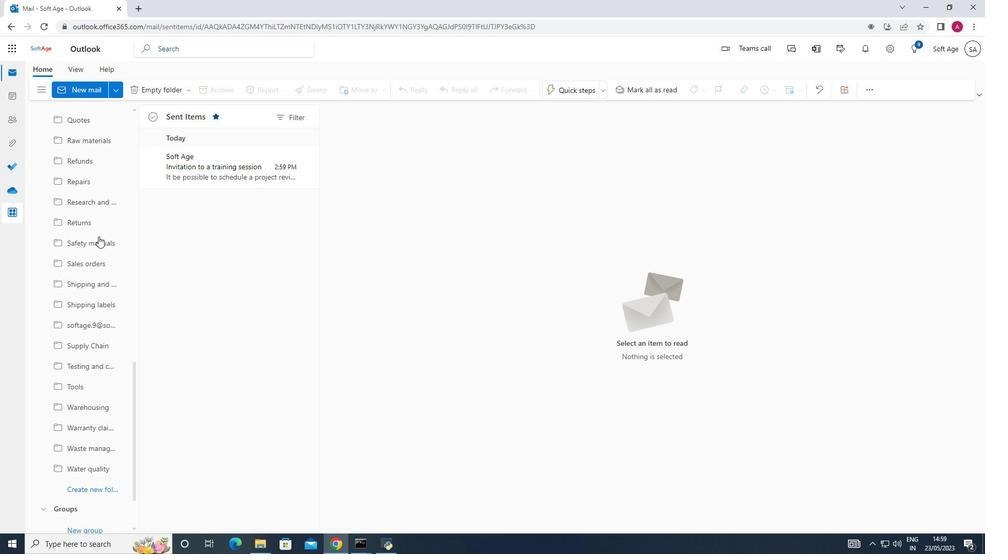 
Action: Mouse scrolled (98, 236) with delta (0, 0)
Screenshot: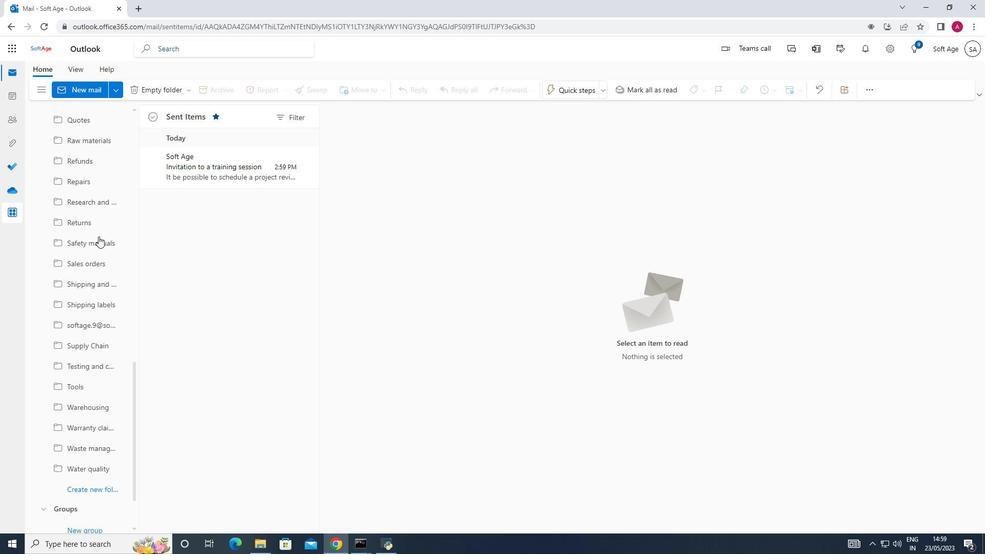 
Action: Mouse scrolled (98, 236) with delta (0, 0)
Screenshot: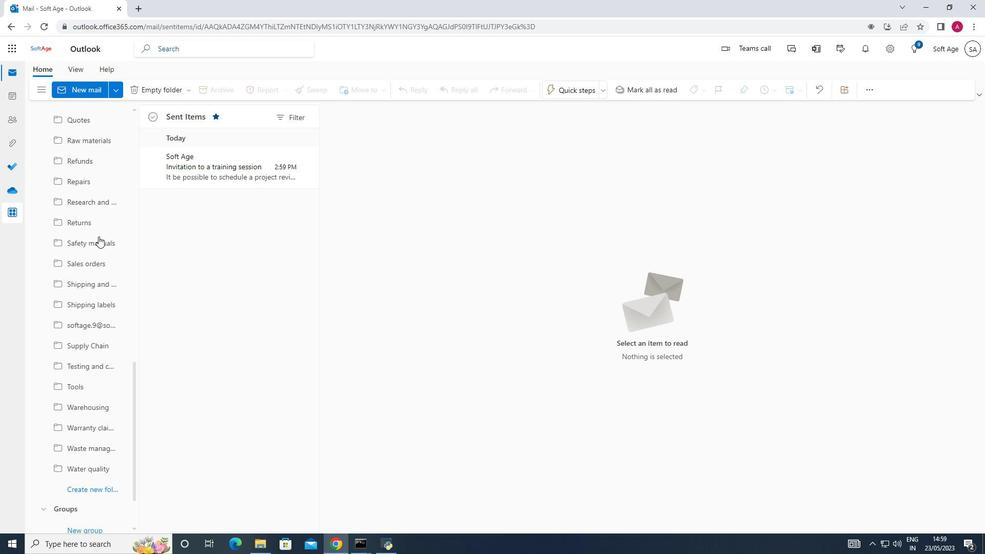 
Action: Mouse moved to (71, 427)
Screenshot: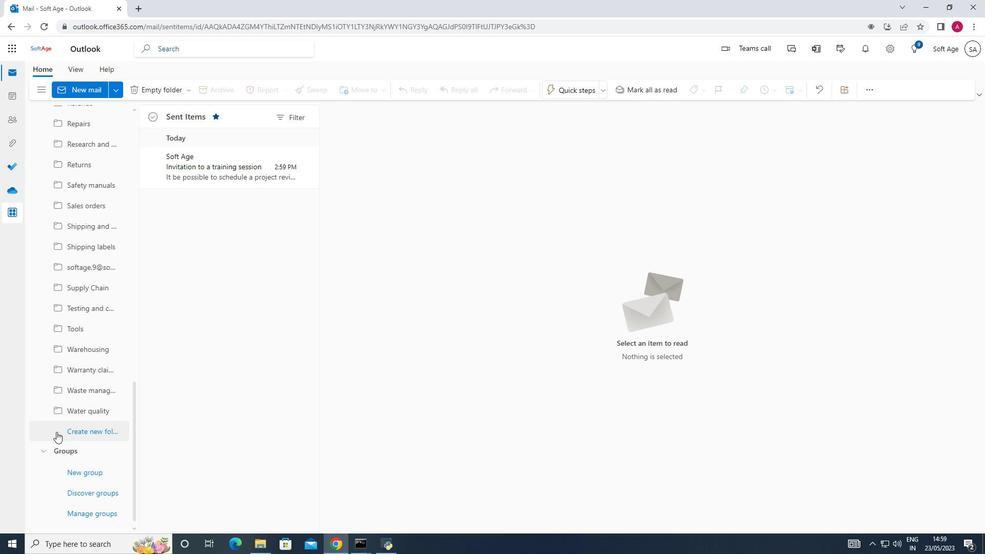 
Action: Mouse pressed left at (71, 427)
Screenshot: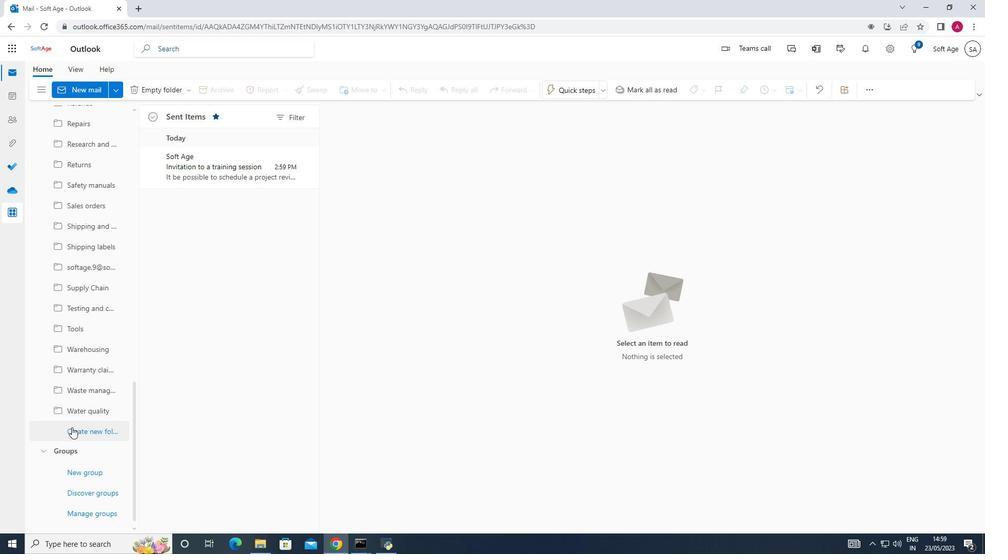 
Action: Mouse moved to (65, 430)
Screenshot: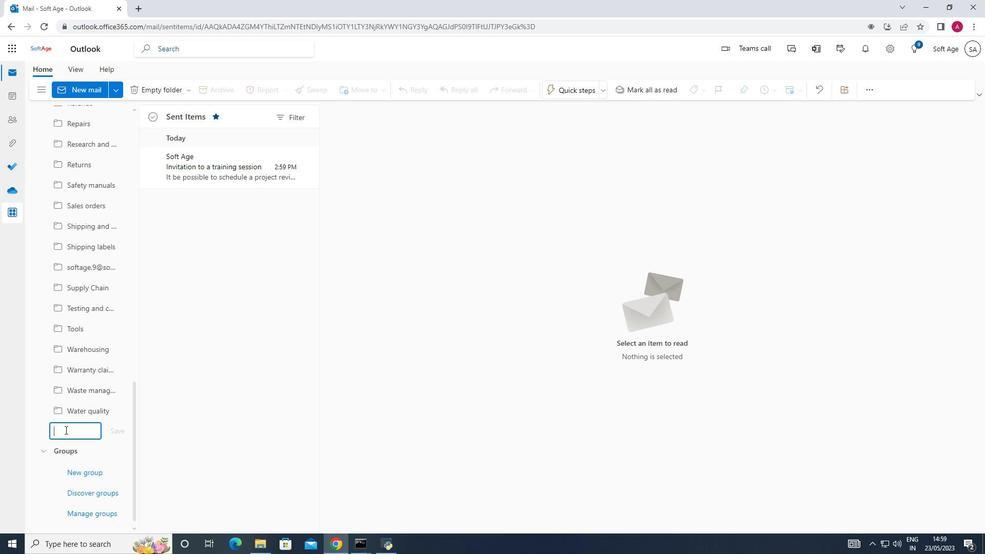 
Action: Mouse pressed left at (65, 430)
Screenshot: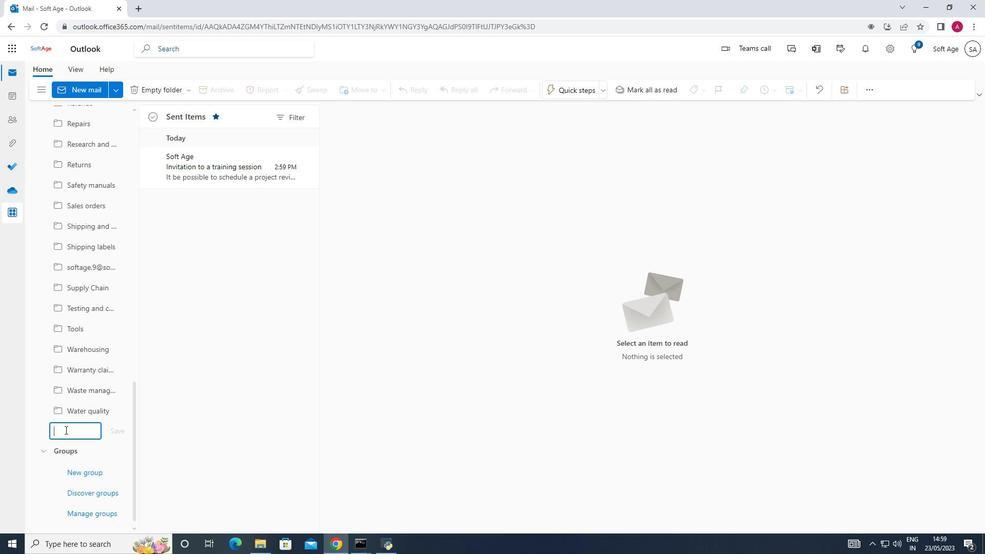 
Action: Key pressed <Key.shift_r><Key.shift_r><Key.shift_r>Training<Key.space>materials
Screenshot: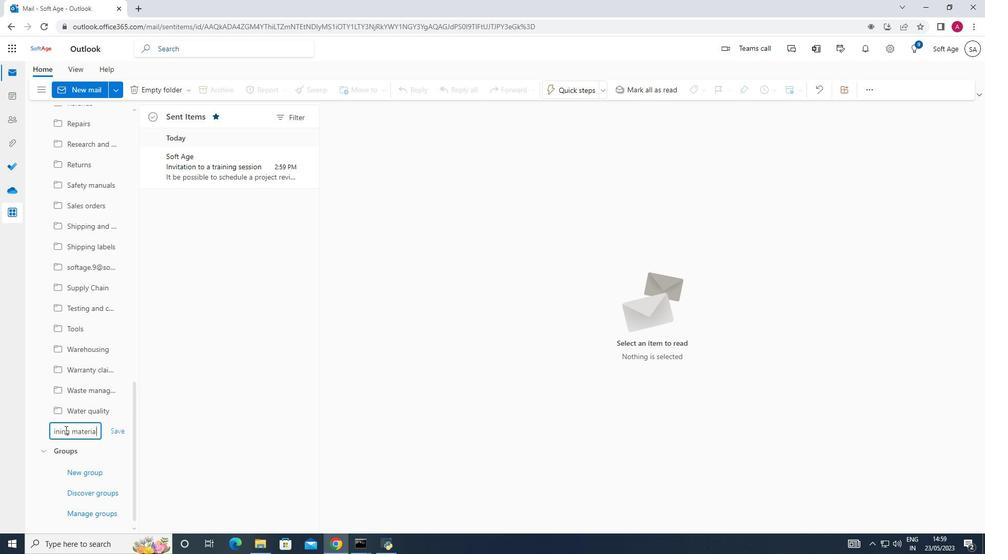 
Action: Mouse moved to (117, 434)
Screenshot: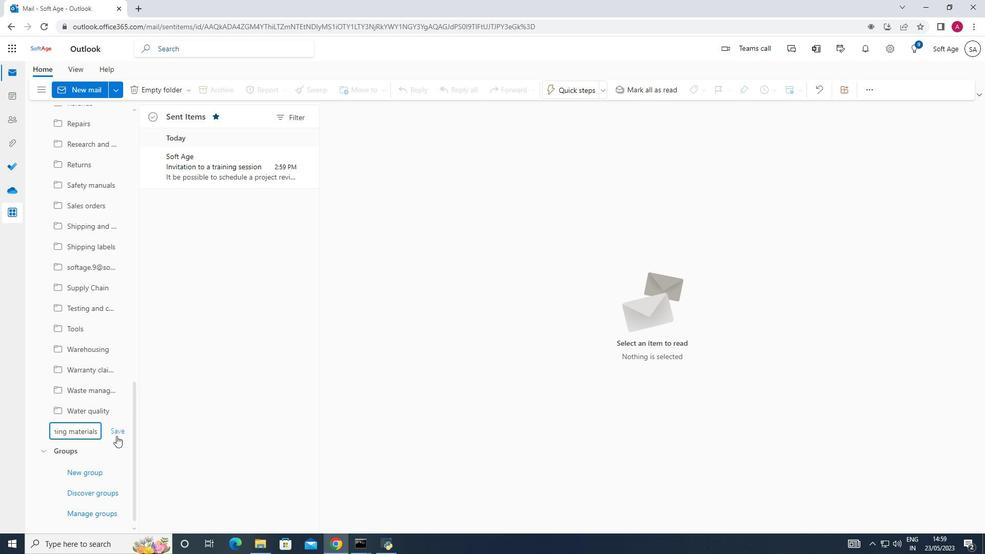 
Action: Mouse pressed left at (117, 434)
Screenshot: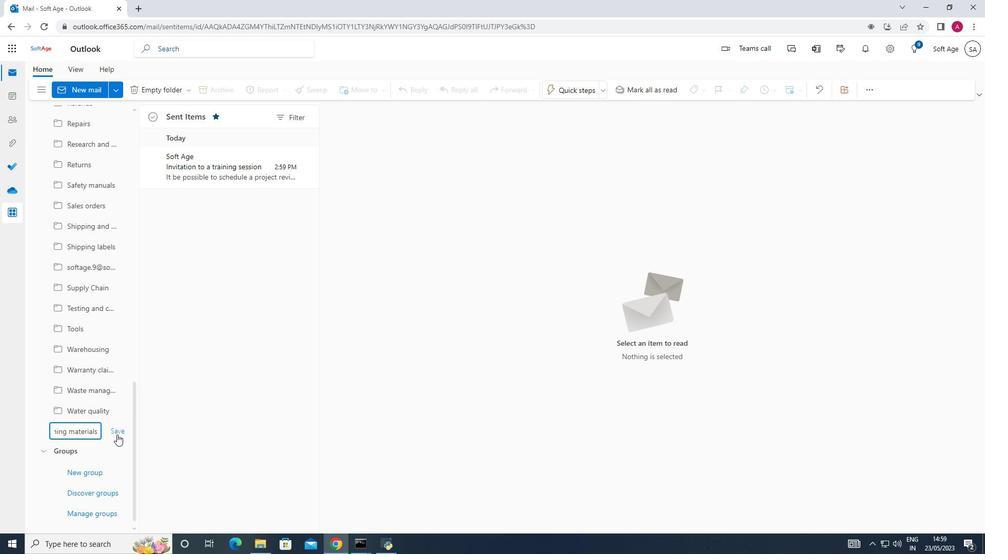 
Action: Mouse scrolled (117, 434) with delta (0, 0)
Screenshot: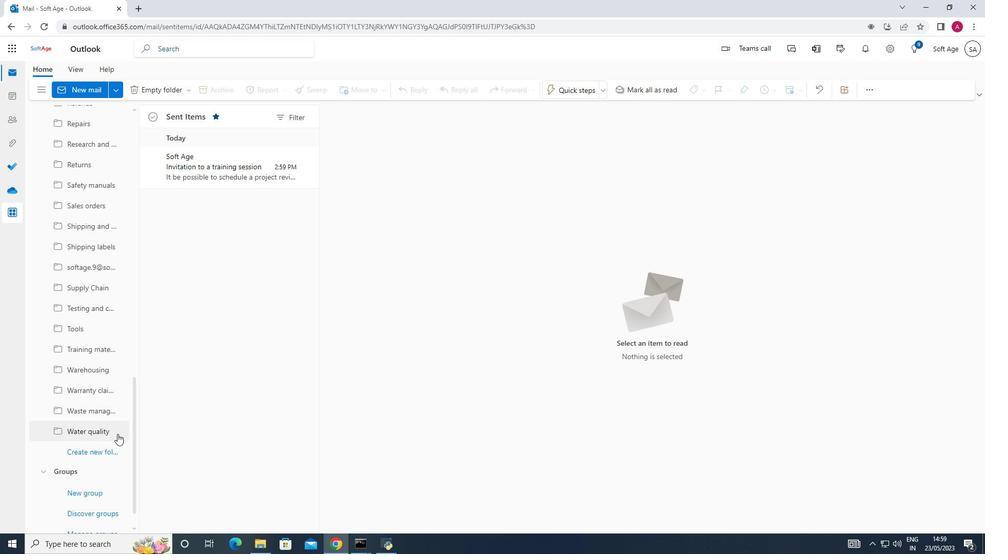 
Action: Mouse scrolled (117, 434) with delta (0, 0)
Screenshot: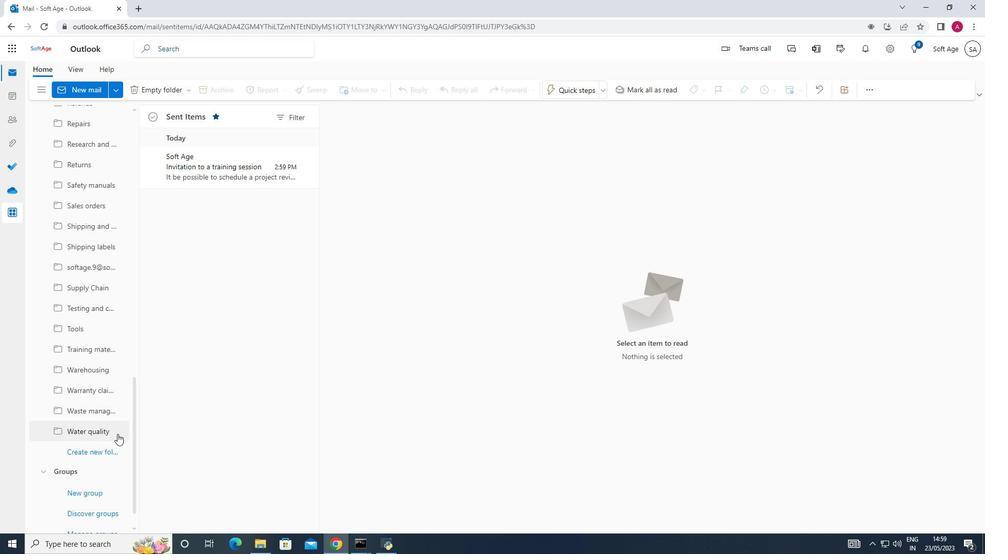 
Action: Mouse scrolled (117, 434) with delta (0, 0)
Screenshot: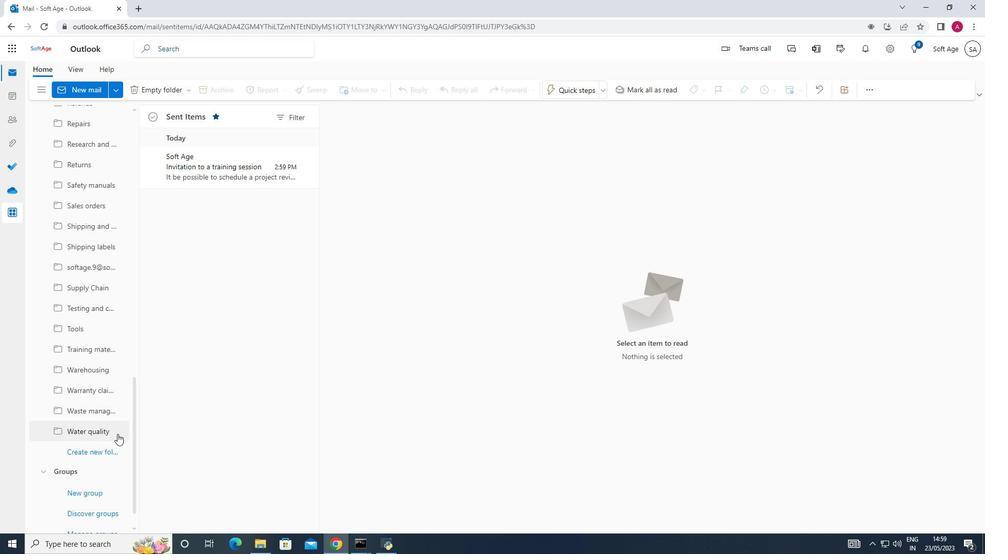 
Action: Mouse scrolled (117, 434) with delta (0, 0)
Screenshot: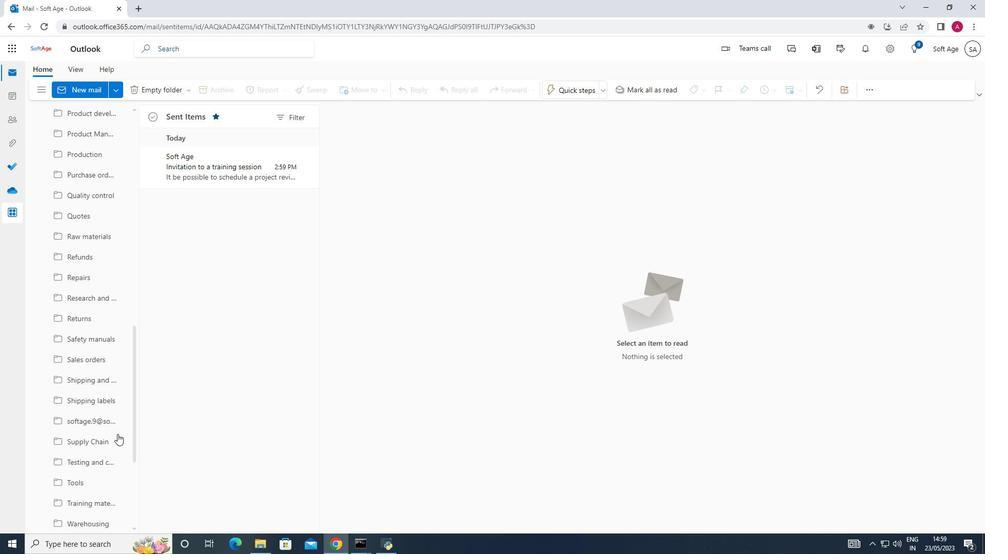 
Action: Mouse scrolled (117, 434) with delta (0, 0)
Screenshot: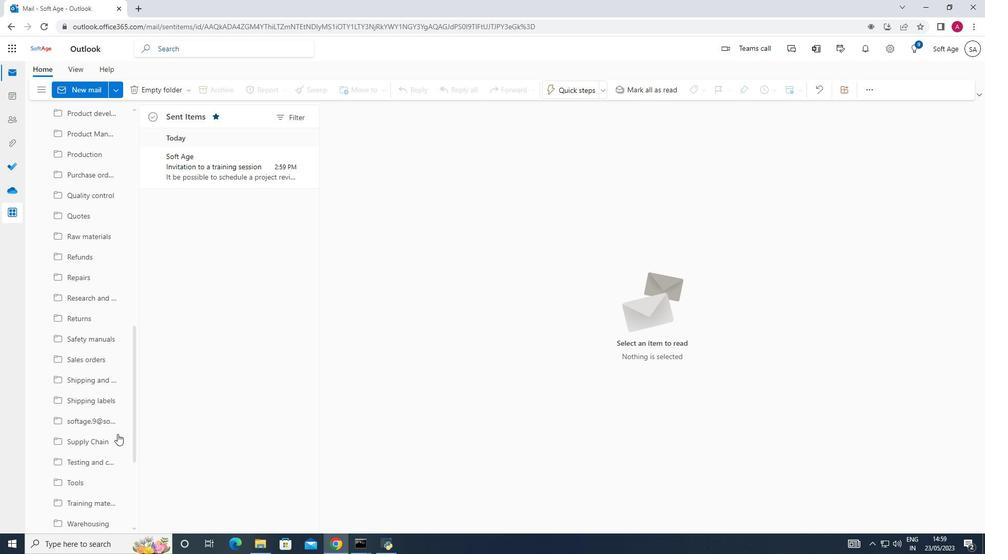 
Action: Mouse scrolled (117, 434) with delta (0, 0)
Screenshot: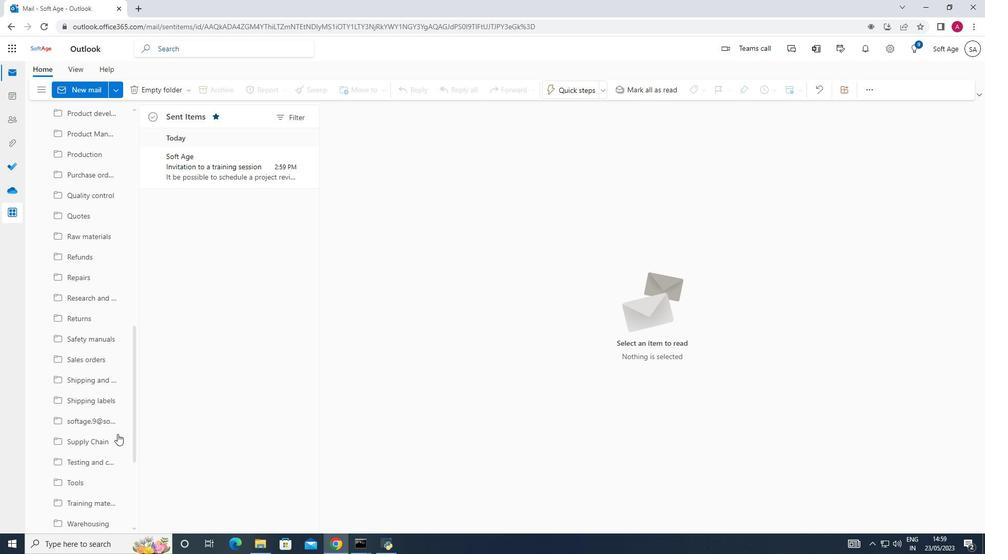 
Action: Mouse scrolled (117, 434) with delta (0, 0)
Screenshot: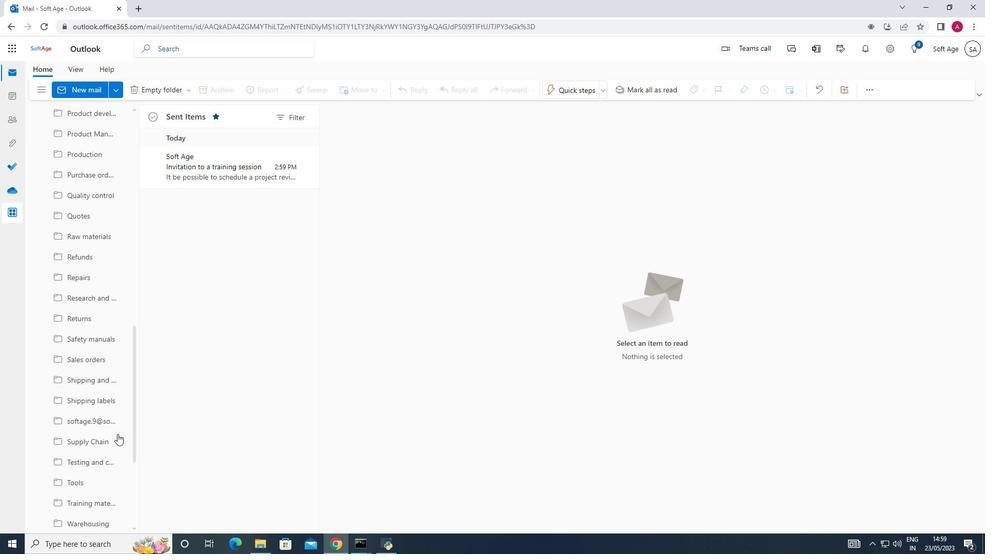 
Action: Mouse scrolled (117, 434) with delta (0, 0)
Screenshot: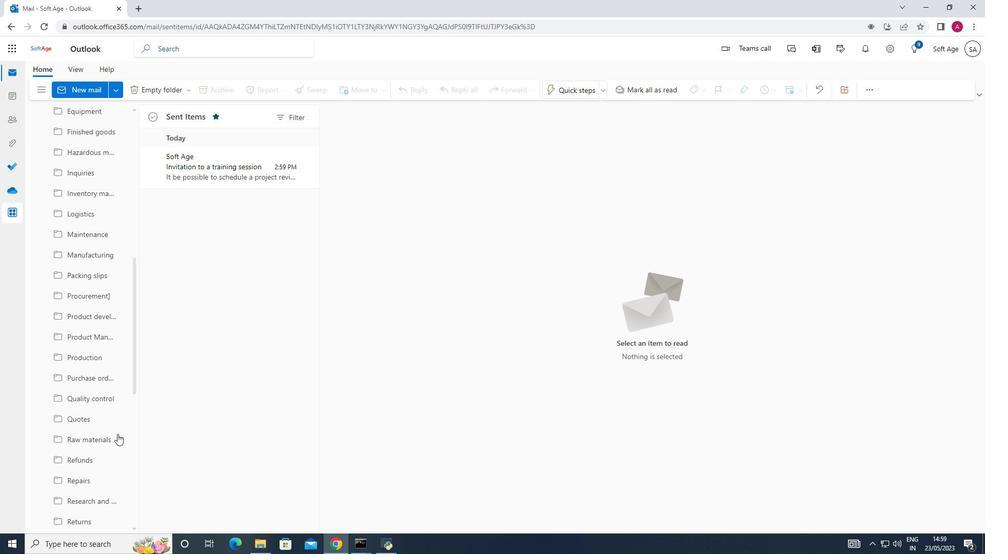 
Action: Mouse scrolled (117, 434) with delta (0, 0)
Screenshot: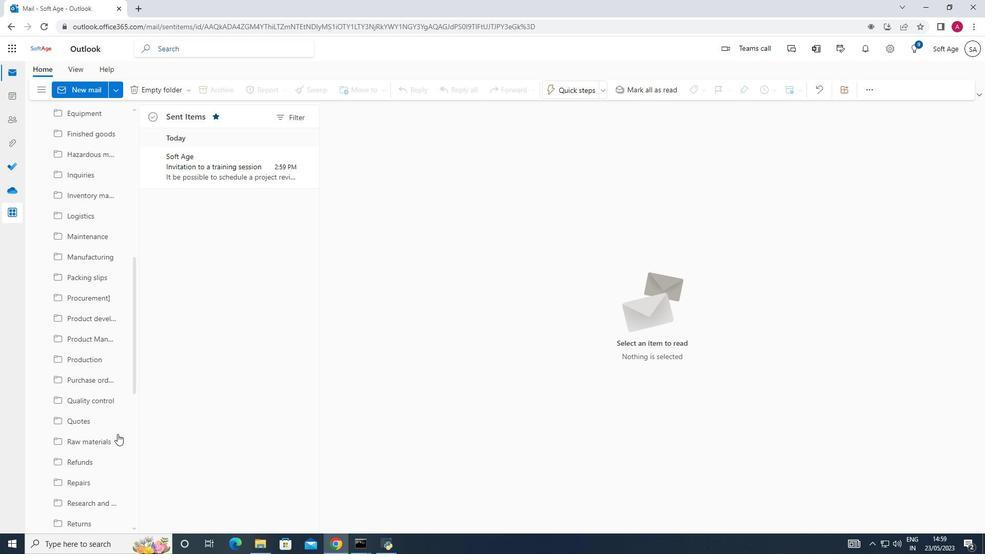 
Action: Mouse scrolled (117, 434) with delta (0, 0)
Screenshot: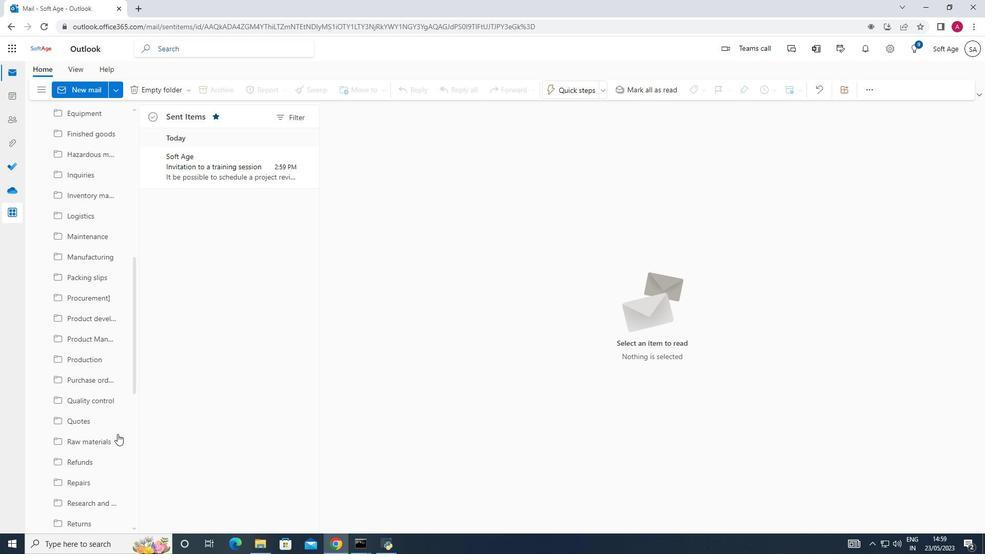 
Action: Mouse scrolled (117, 434) with delta (0, 0)
Screenshot: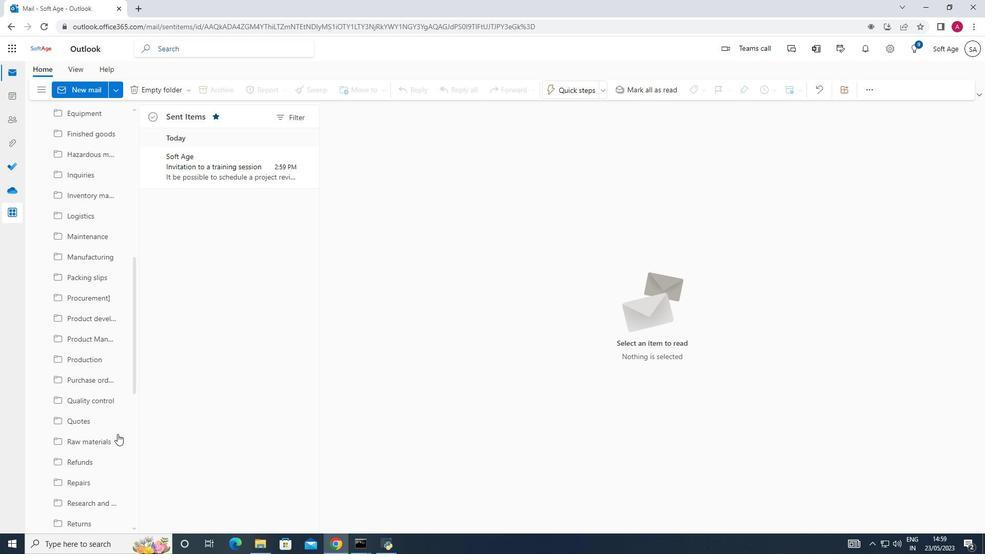 
Action: Mouse scrolled (117, 434) with delta (0, 0)
Screenshot: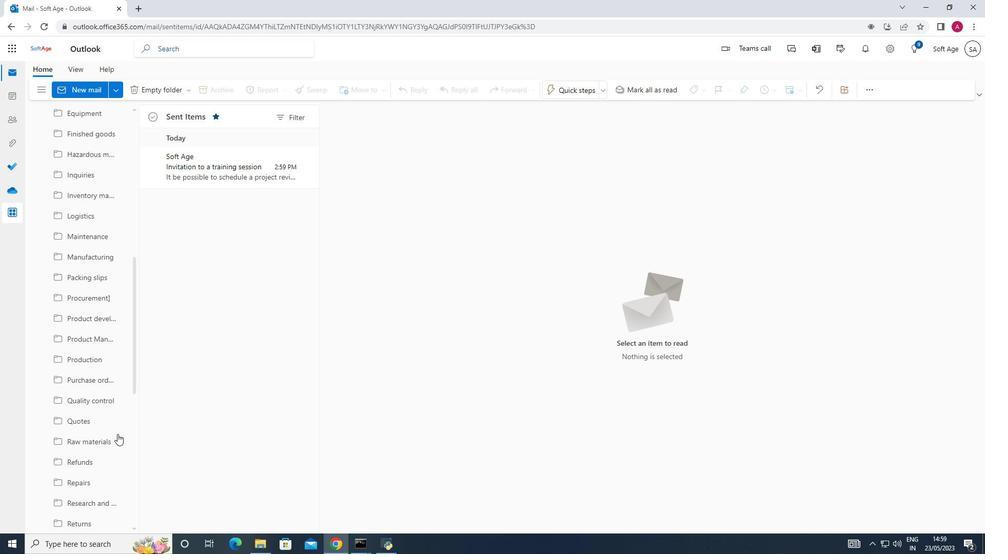 
Action: Mouse scrolled (117, 434) with delta (0, 0)
Screenshot: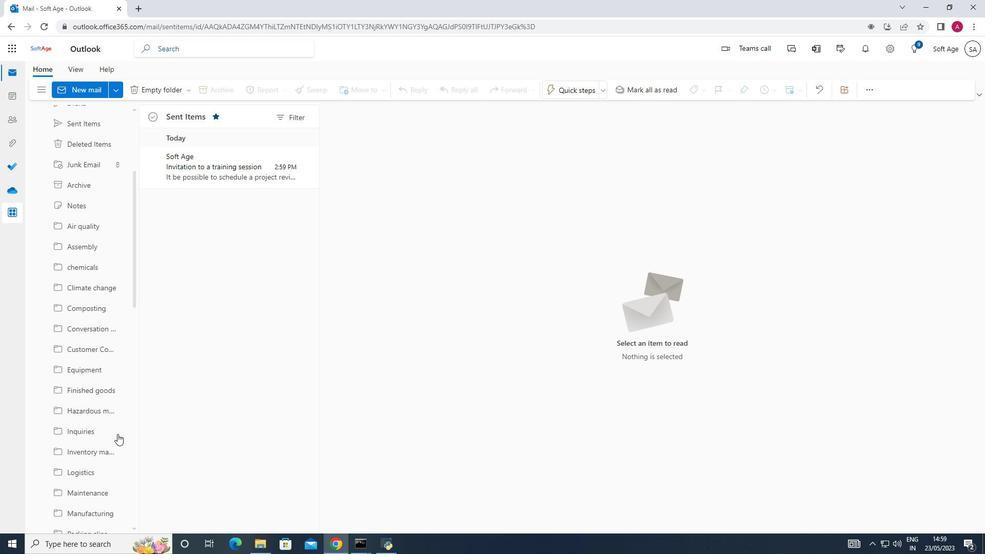 
Action: Mouse scrolled (117, 434) with delta (0, 0)
Screenshot: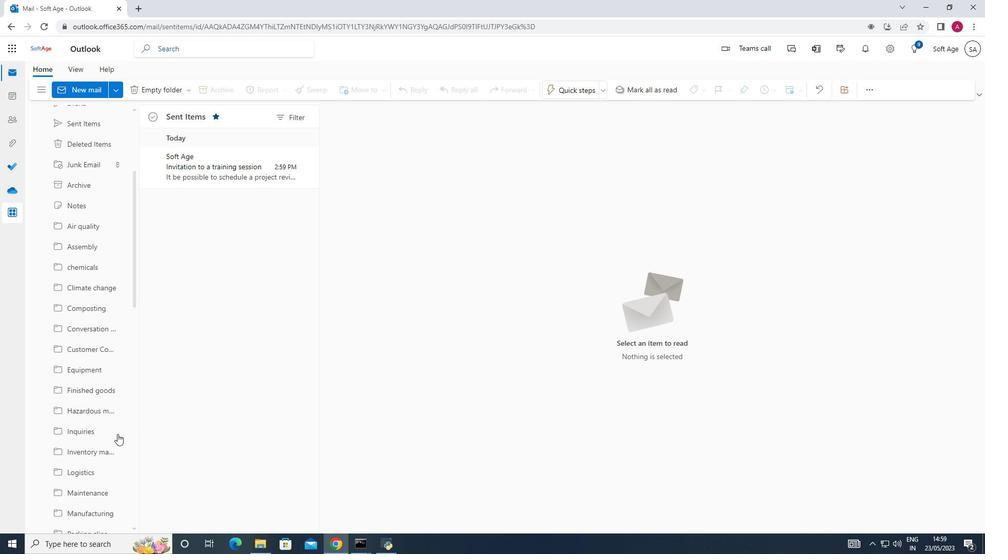 
Action: Mouse scrolled (117, 434) with delta (0, 0)
Screenshot: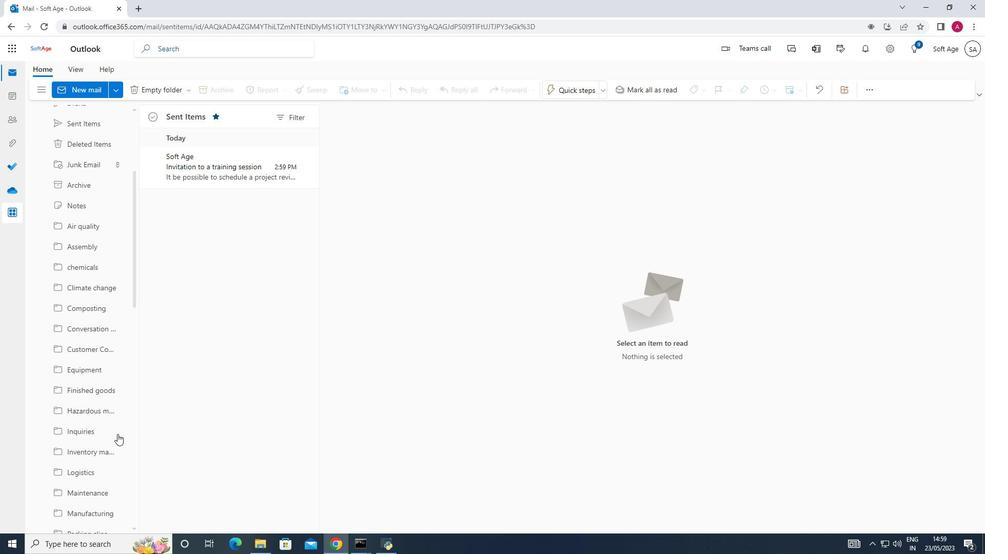 
Action: Mouse scrolled (117, 434) with delta (0, 0)
Screenshot: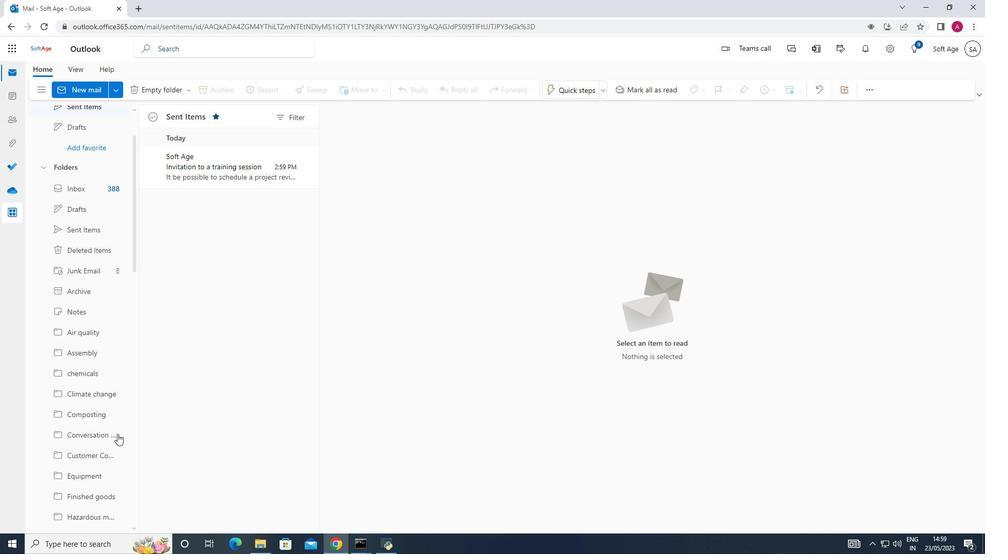 
Action: Mouse scrolled (117, 434) with delta (0, 0)
Screenshot: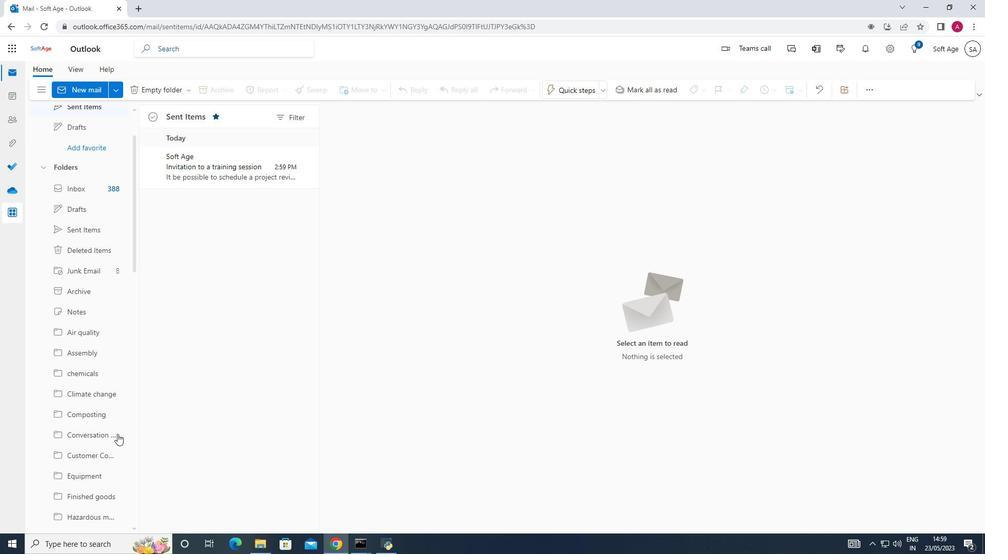 
Action: Mouse scrolled (117, 434) with delta (0, 0)
Screenshot: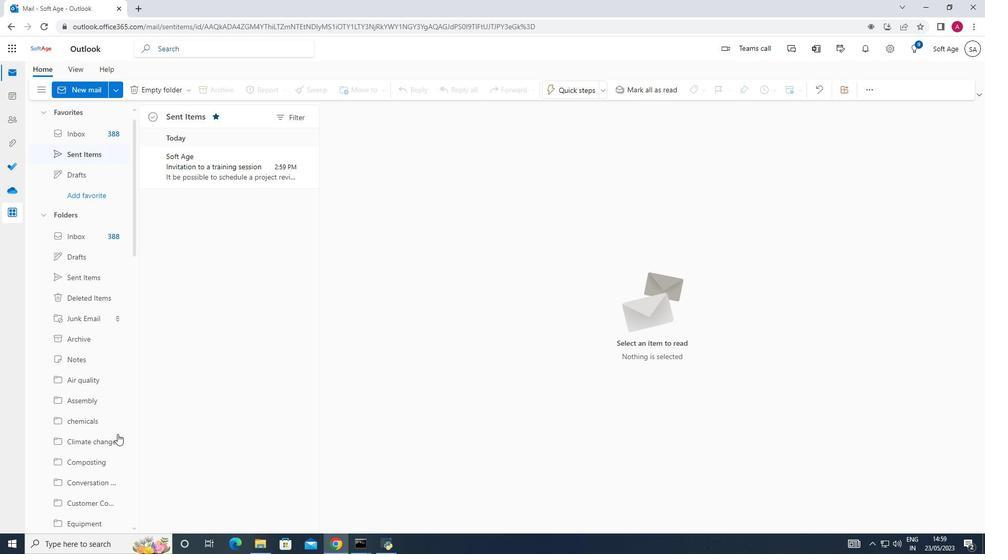 
Action: Mouse scrolled (117, 434) with delta (0, 0)
Screenshot: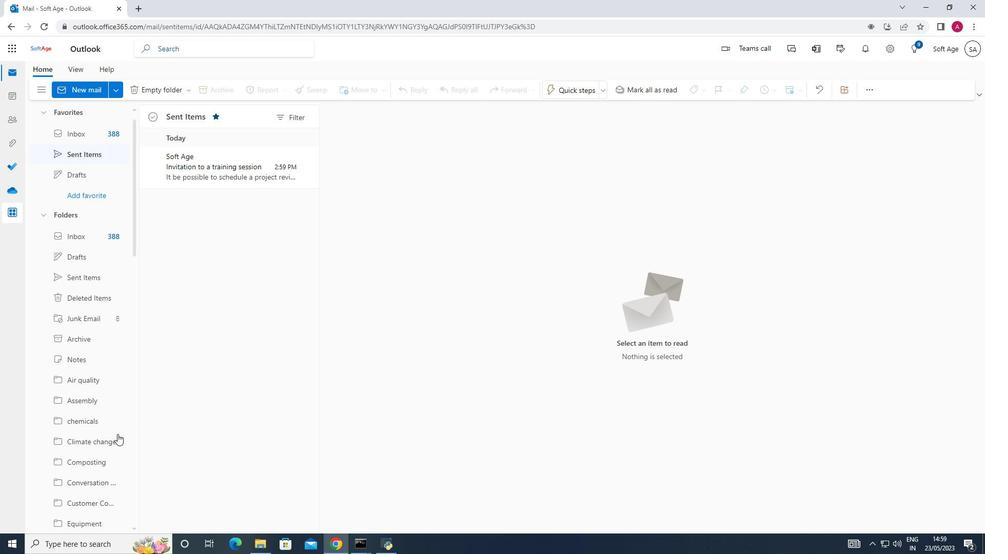 
Action: Mouse scrolled (117, 434) with delta (0, 0)
Screenshot: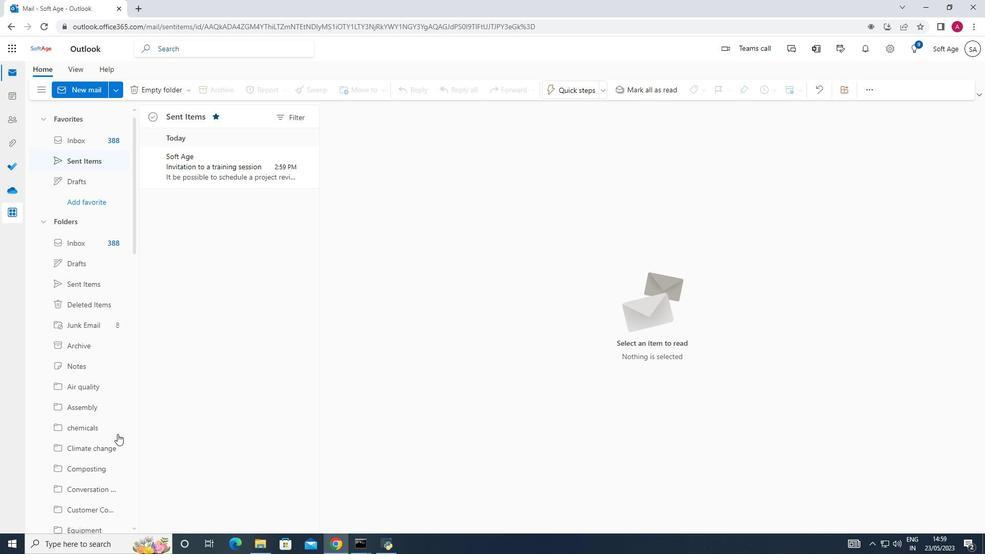 
Action: Mouse scrolled (117, 434) with delta (0, 0)
Screenshot: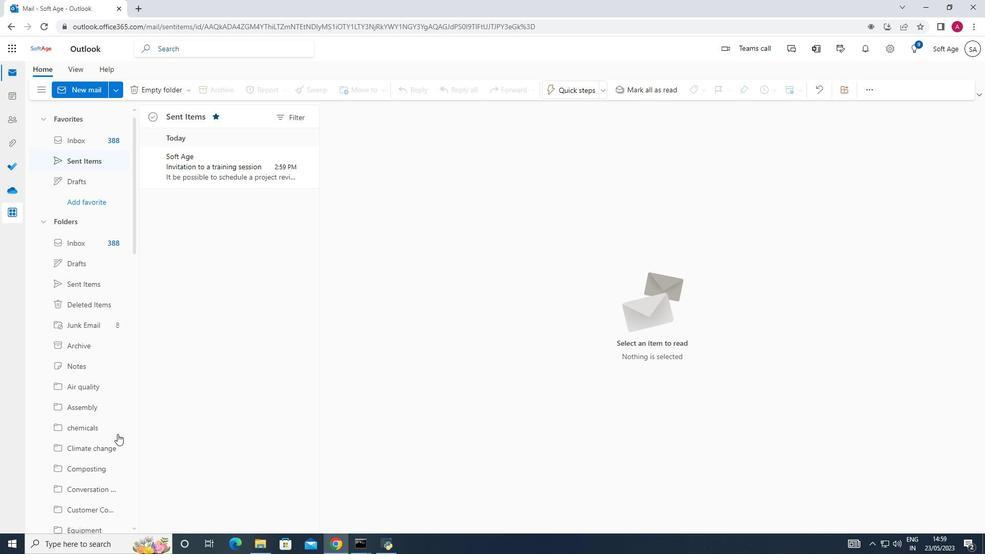 
Action: Mouse scrolled (117, 434) with delta (0, 0)
Screenshot: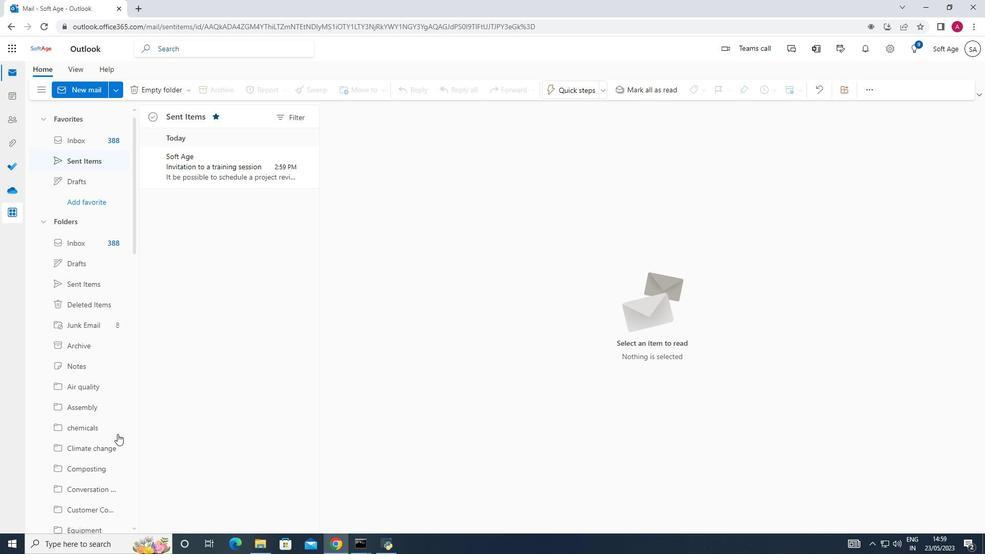 
Action: Mouse moved to (232, 160)
Screenshot: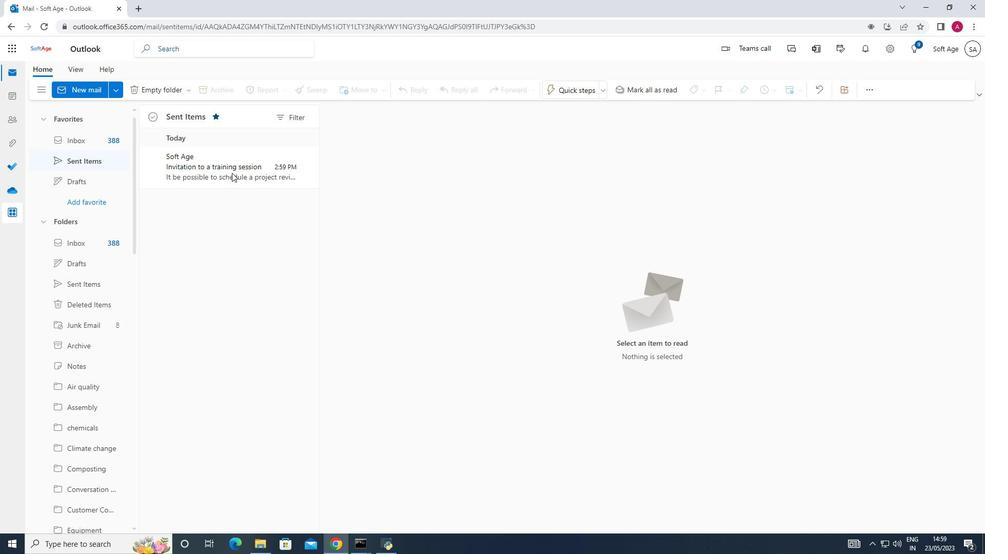 
Action: Mouse pressed left at (232, 160)
Screenshot: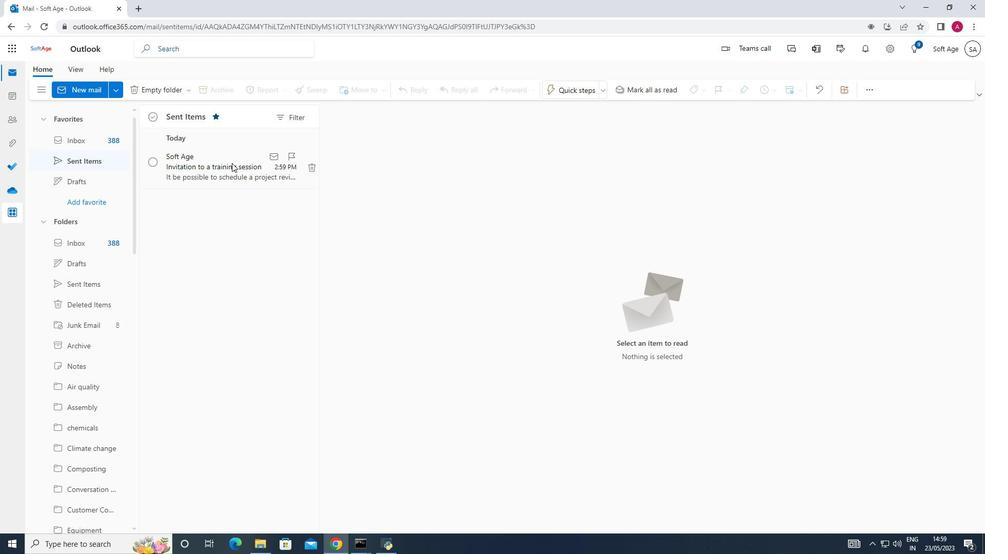
Action: Mouse moved to (234, 166)
Screenshot: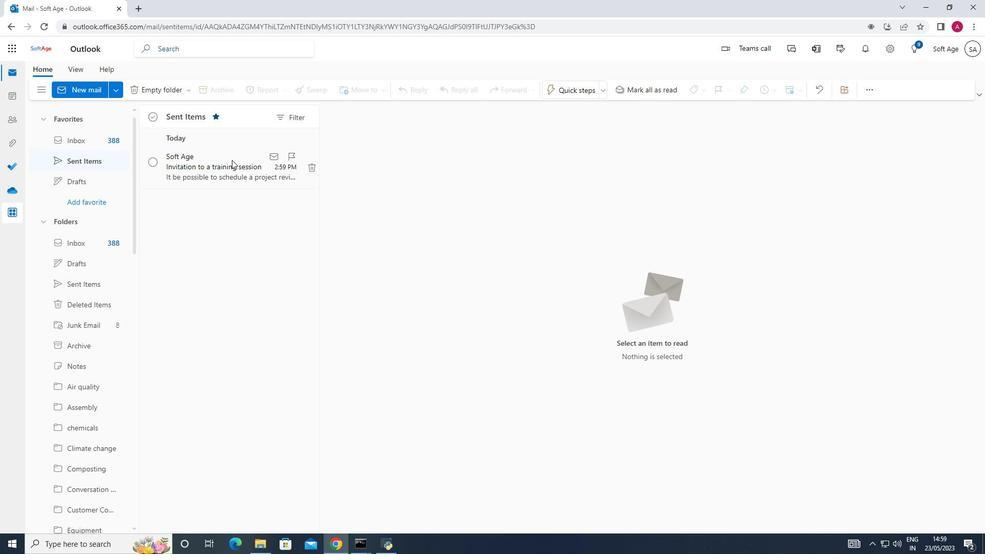 
Action: Mouse pressed right at (234, 166)
Screenshot: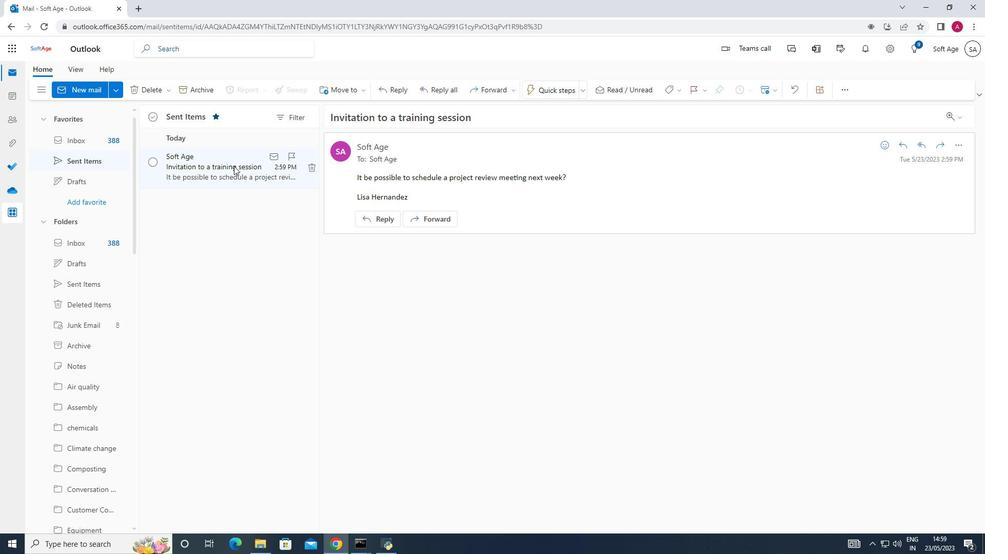 
Action: Mouse moved to (255, 216)
Screenshot: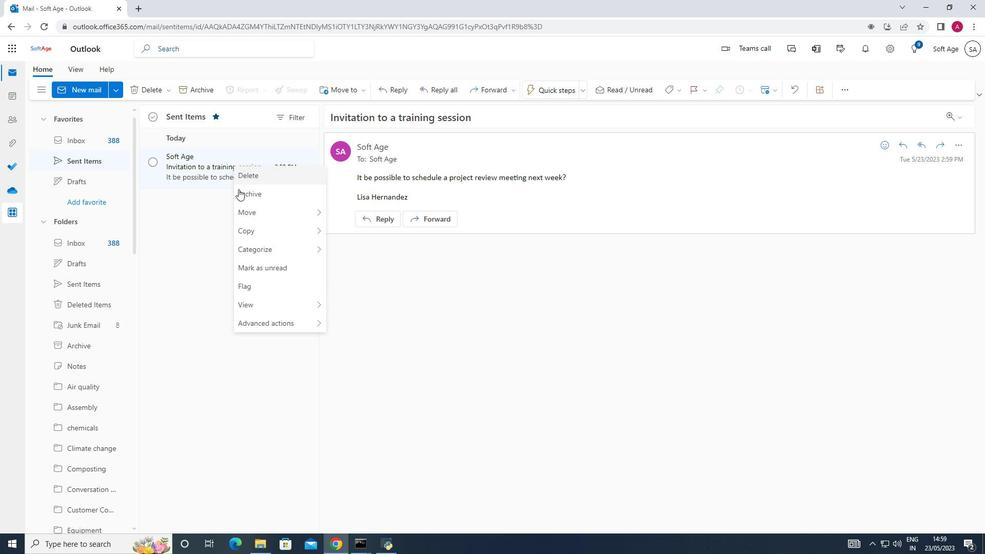 
Action: Mouse pressed left at (255, 216)
Screenshot: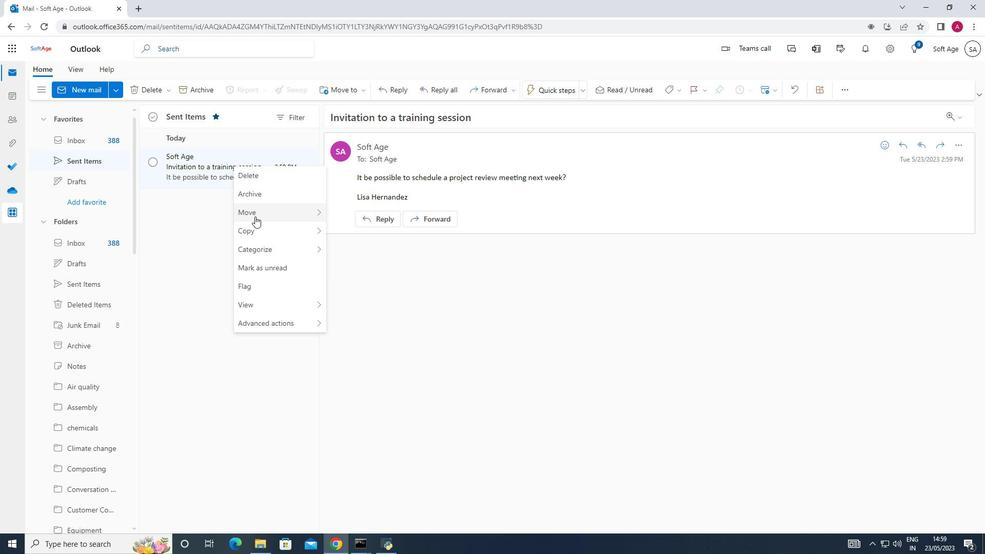 
Action: Mouse moved to (408, 213)
Screenshot: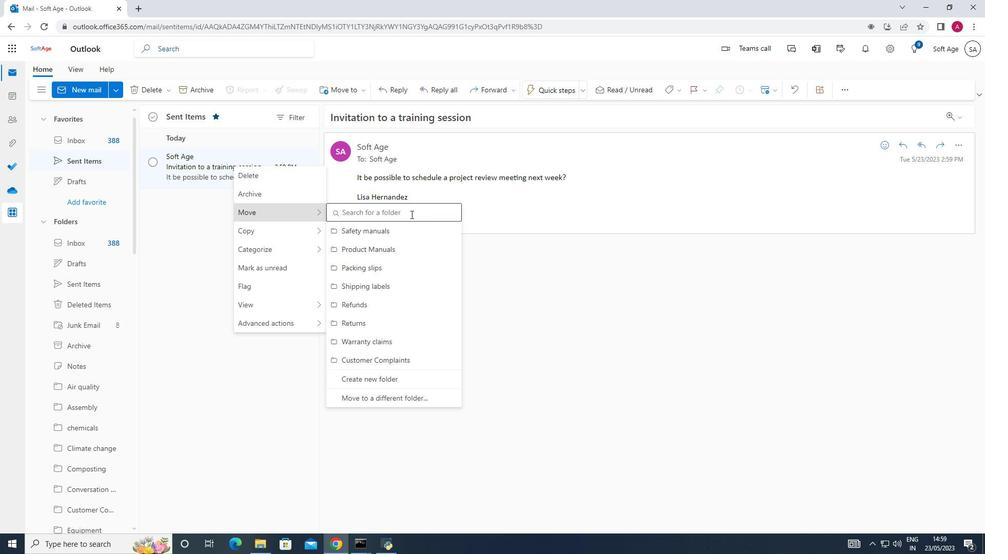 
Action: Mouse pressed left at (408, 213)
Screenshot: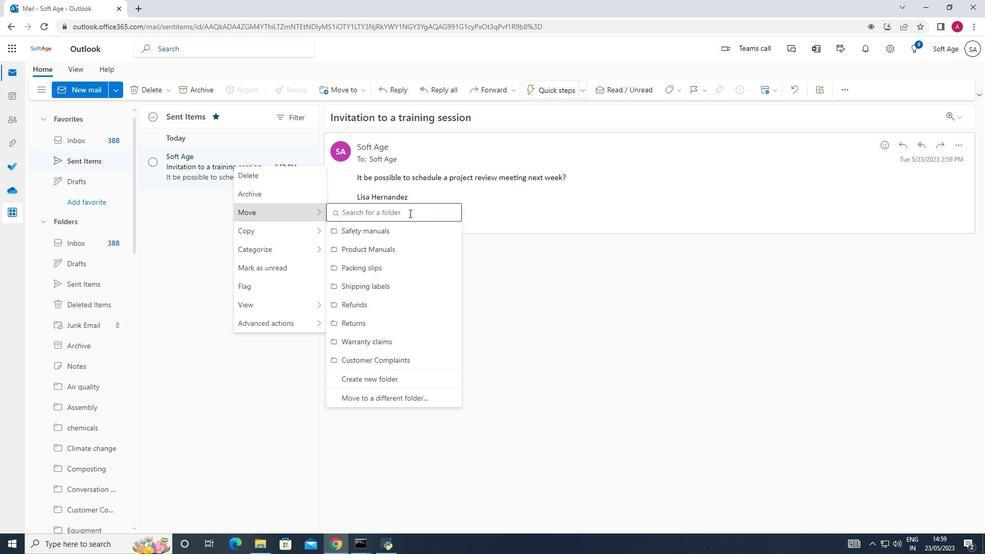 
Action: Key pressed trai
Screenshot: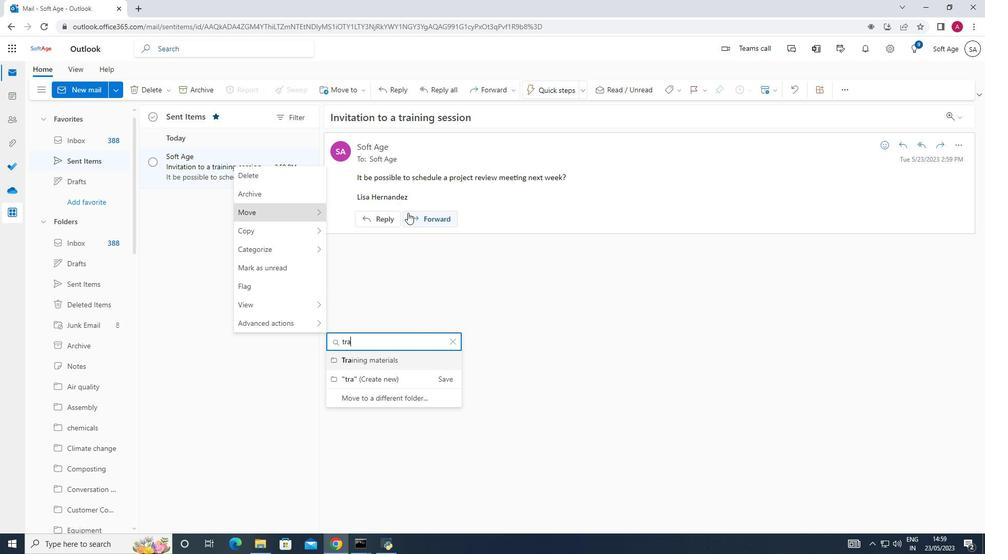 
Action: Mouse moved to (410, 361)
Screenshot: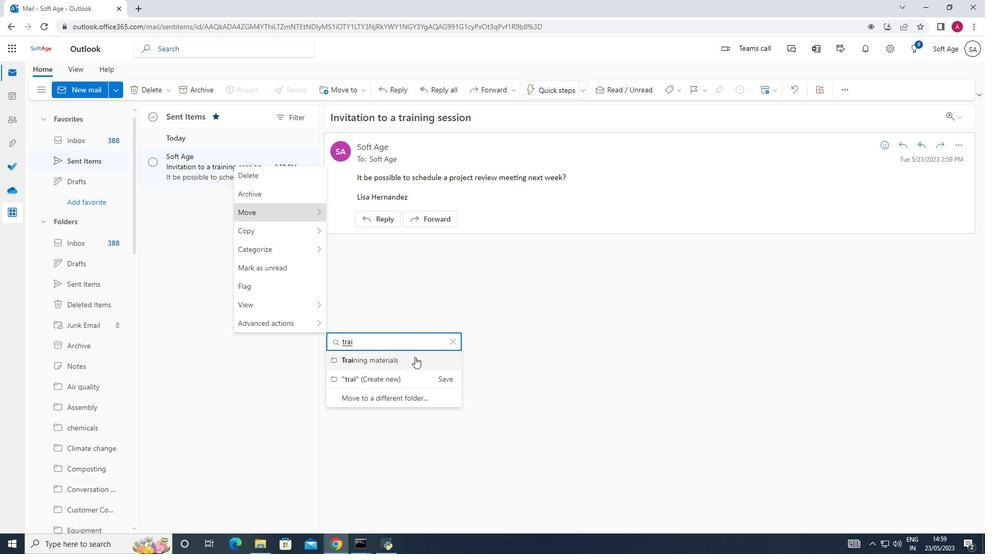 
Action: Mouse pressed left at (410, 361)
Screenshot: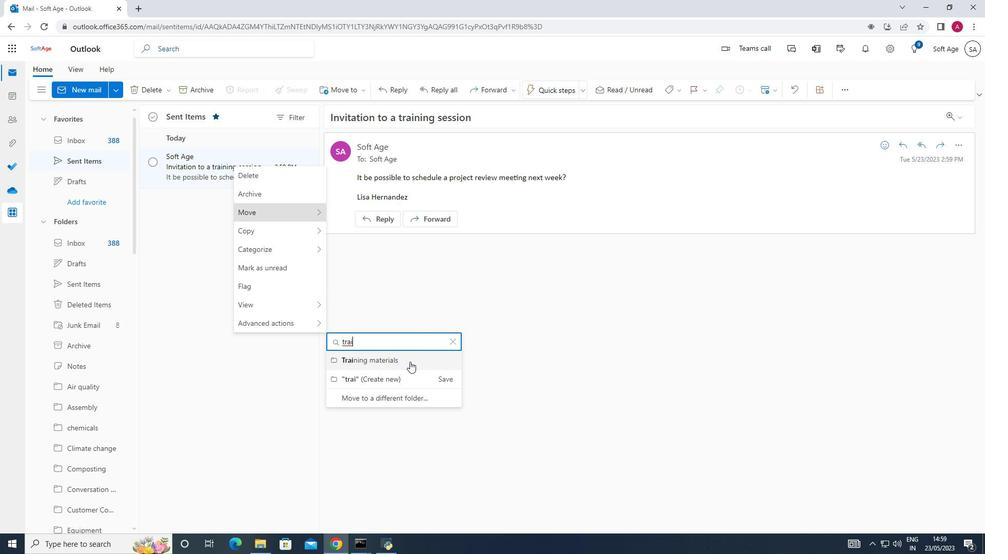 
